 Task: Assign mailaustralia7@gmail.com as Project Lead of Scrum Project Project0000000009 in Jira. Assign prateek.ku2001@gmail.com as Project Lead of Scrum Project Project0000000010 in Jira. Create Issue Issue0000000041 in Backlog  in Scrum Project Project0000000009 in Jira. Create Issue Issue0000000042 in Backlog  in Scrum Project Project0000000009 in Jira. Create Issue Issue0000000043 in Backlog  in Scrum Project Project0000000009 in Jira
Action: Mouse moved to (109, 435)
Screenshot: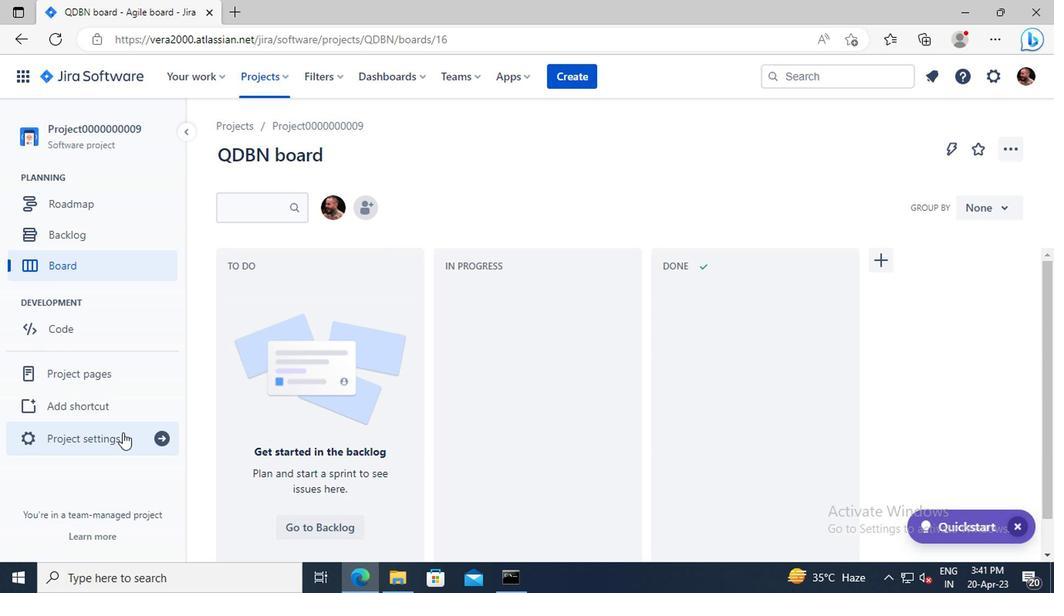 
Action: Mouse pressed left at (109, 435)
Screenshot: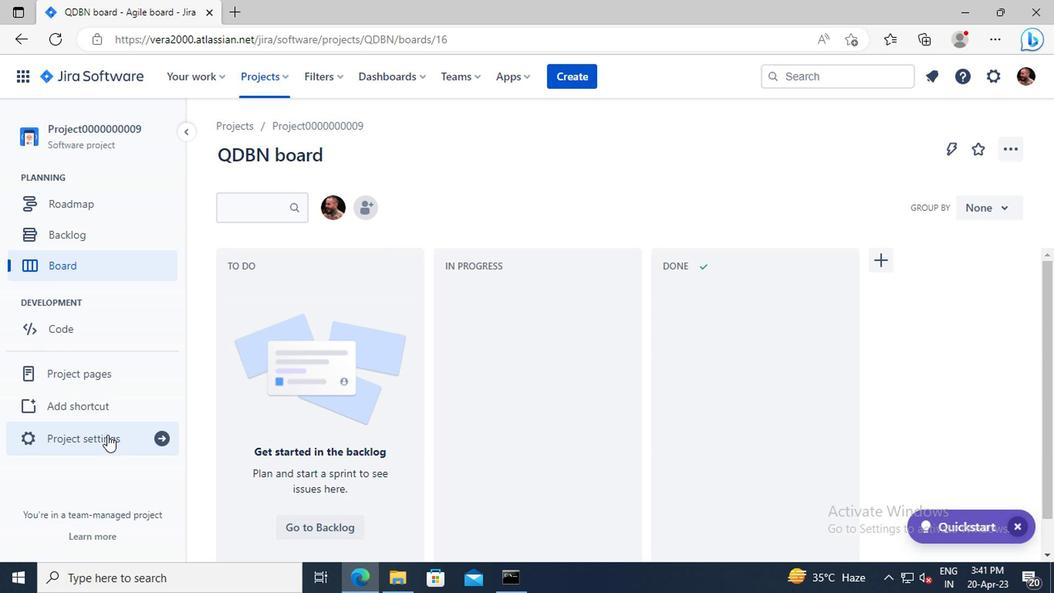 
Action: Mouse moved to (558, 302)
Screenshot: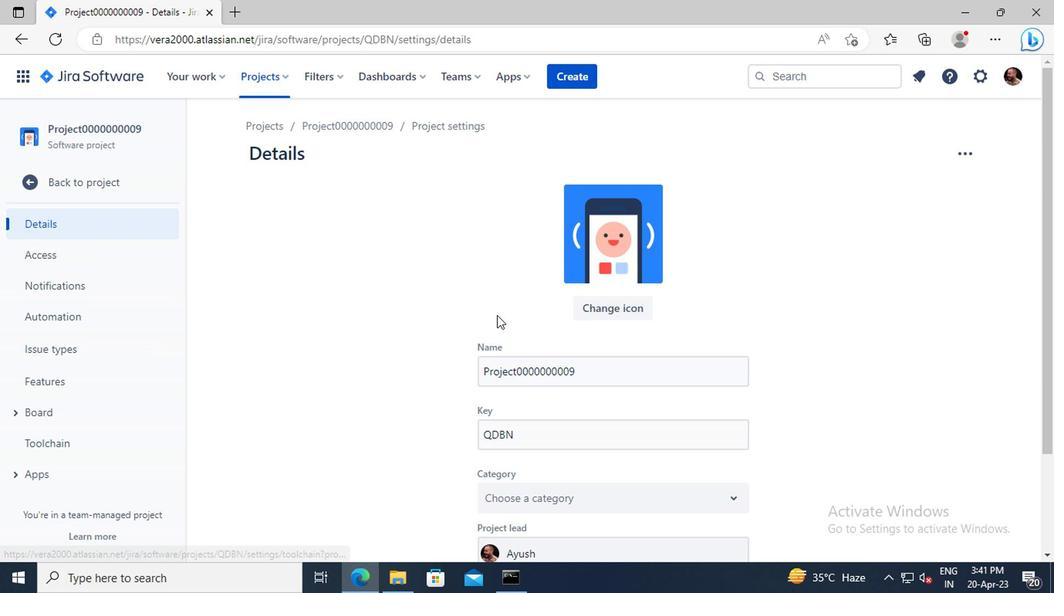 
Action: Mouse scrolled (558, 302) with delta (0, 0)
Screenshot: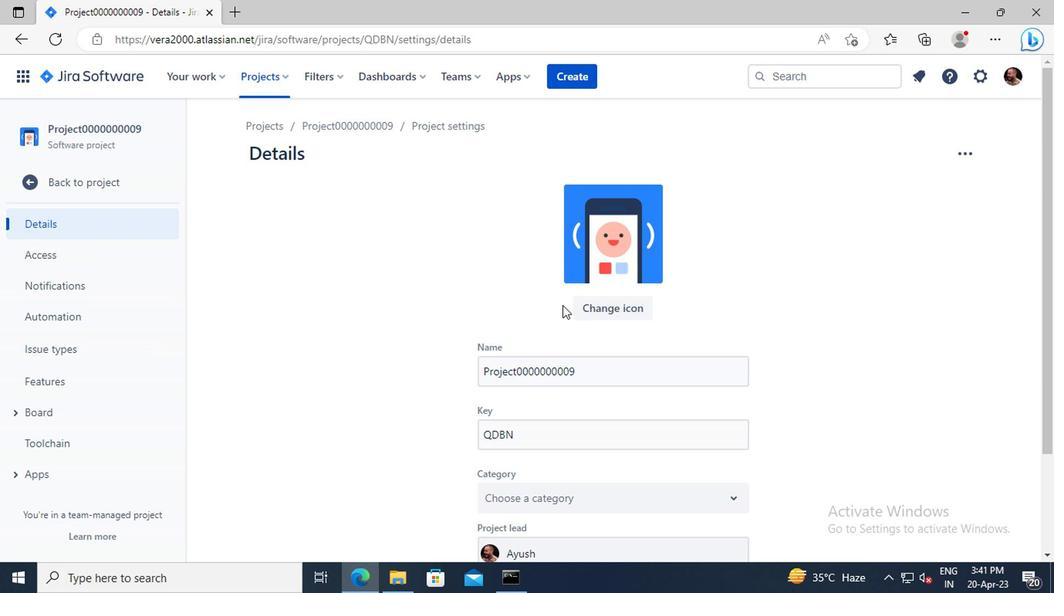 
Action: Mouse scrolled (558, 302) with delta (0, 0)
Screenshot: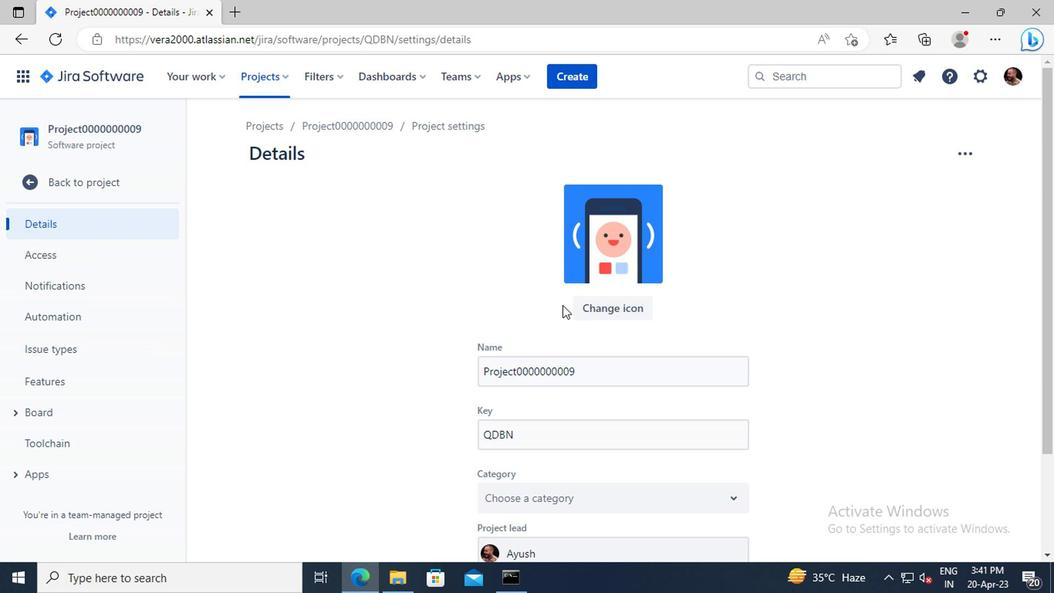 
Action: Mouse moved to (556, 423)
Screenshot: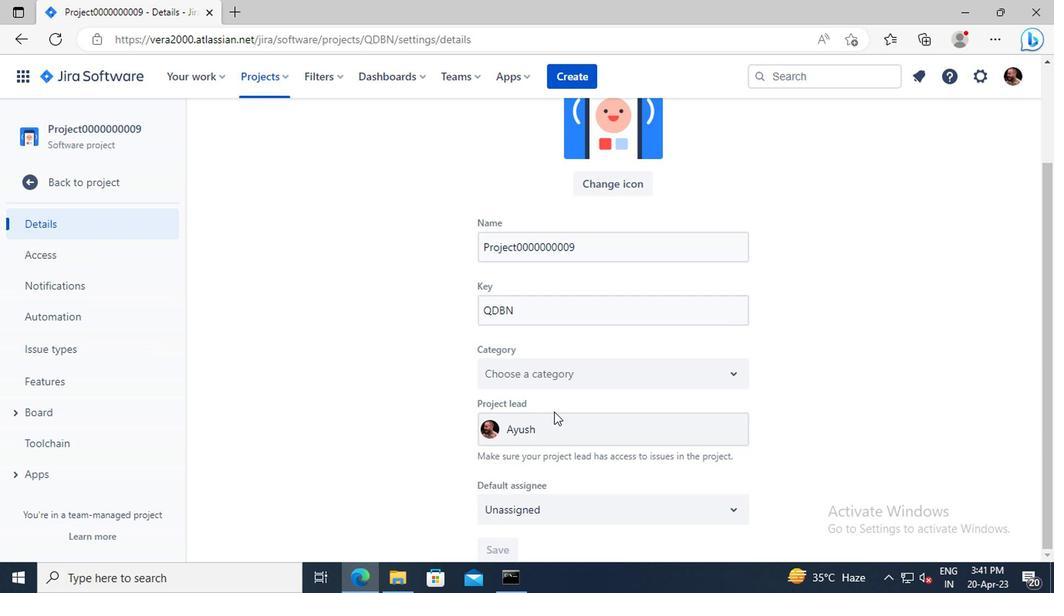 
Action: Mouse pressed left at (556, 423)
Screenshot: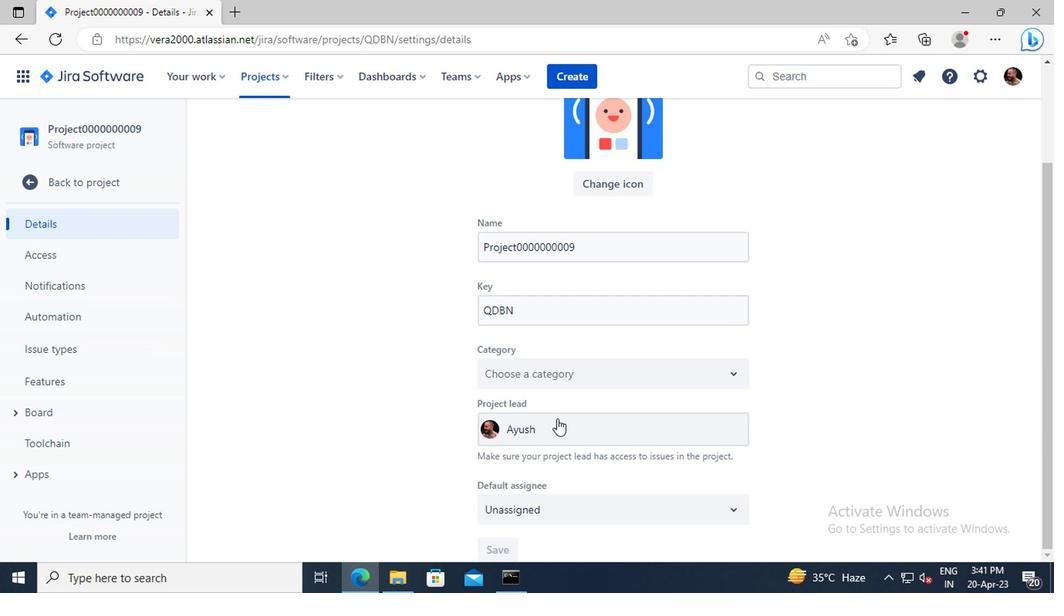 
Action: Key pressed australia
Screenshot: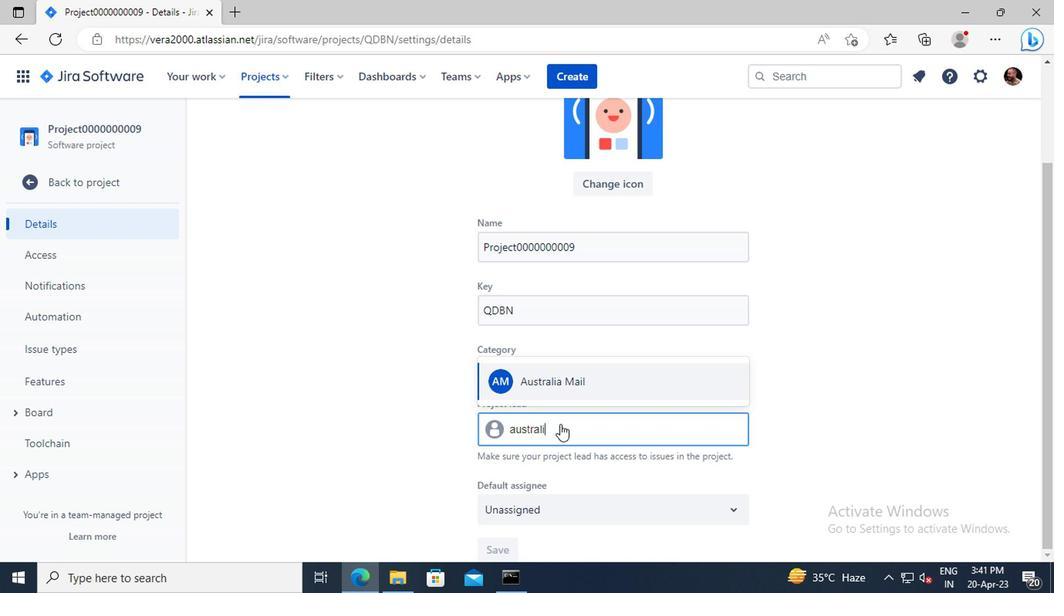 
Action: Mouse moved to (554, 378)
Screenshot: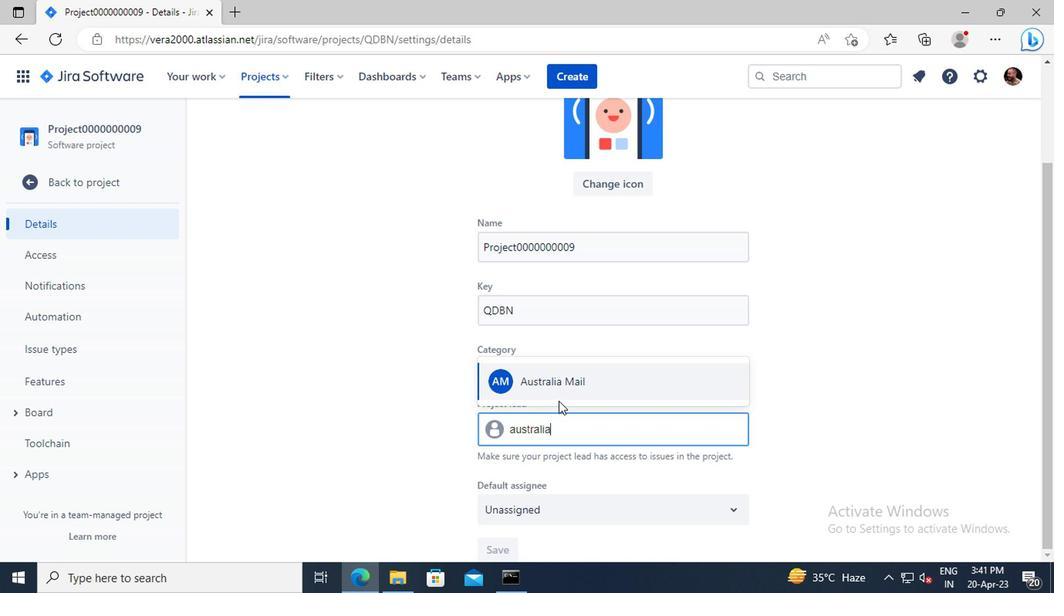 
Action: Mouse pressed left at (554, 378)
Screenshot: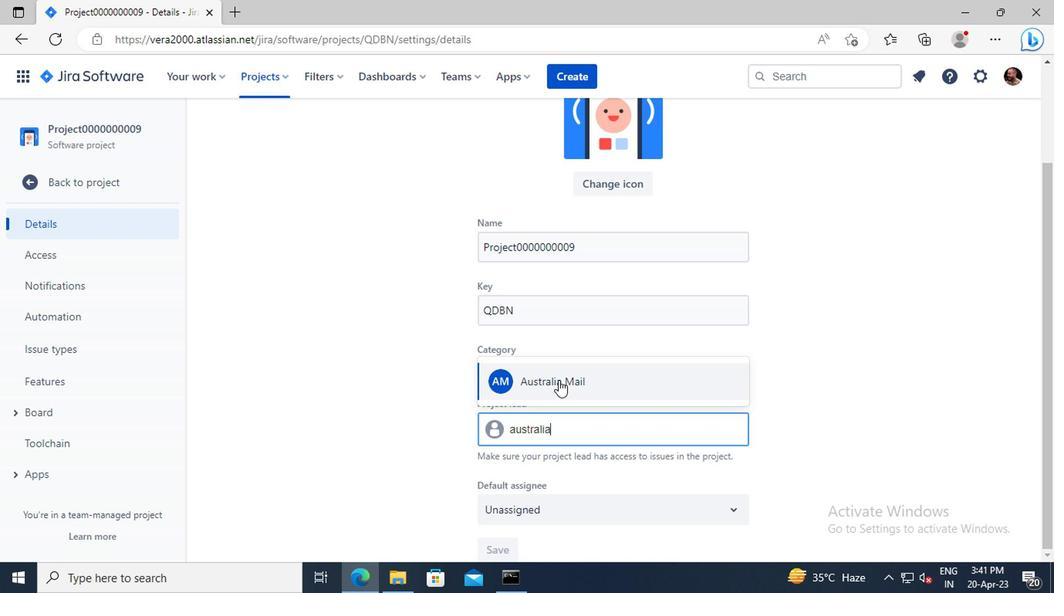 
Action: Mouse moved to (508, 546)
Screenshot: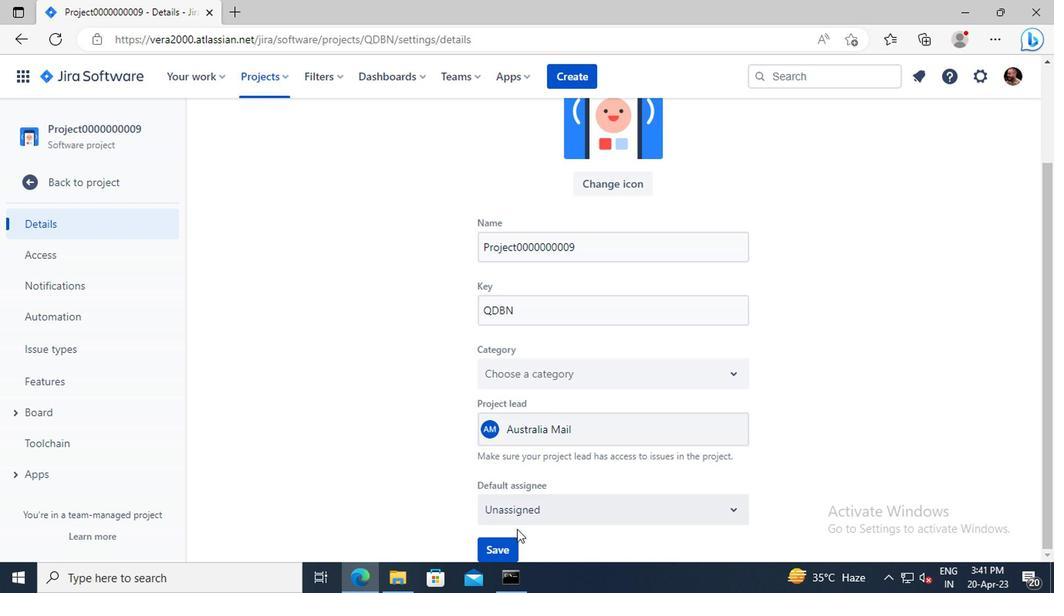 
Action: Mouse pressed left at (508, 546)
Screenshot: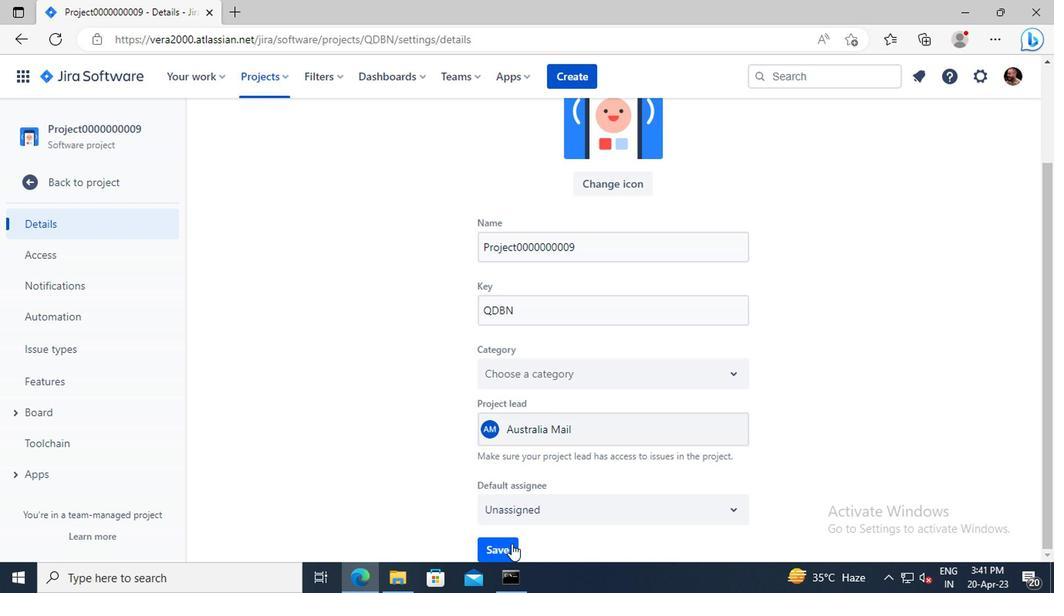 
Action: Mouse moved to (274, 71)
Screenshot: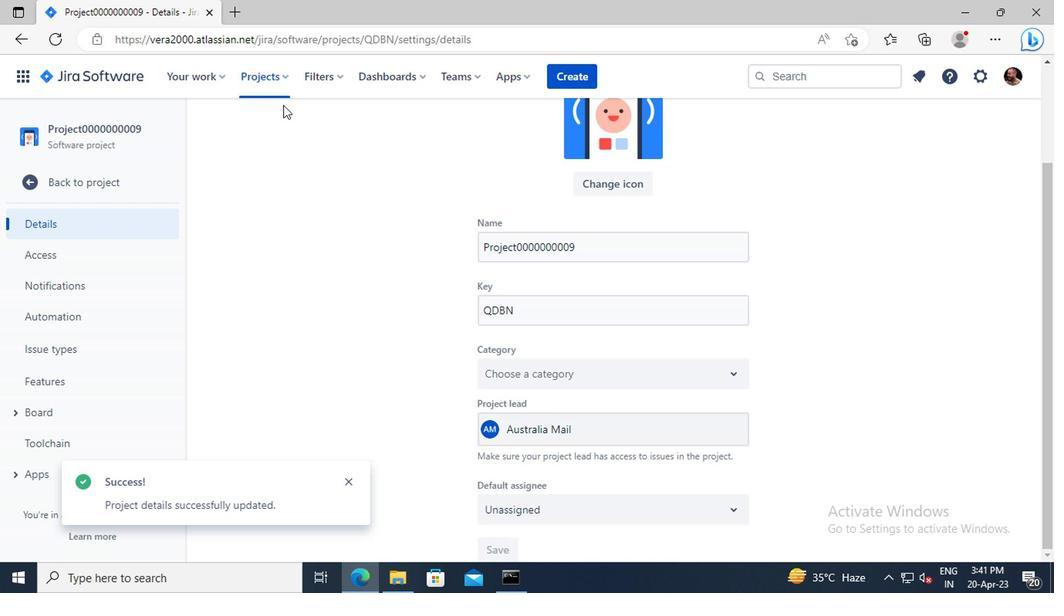 
Action: Mouse pressed left at (274, 71)
Screenshot: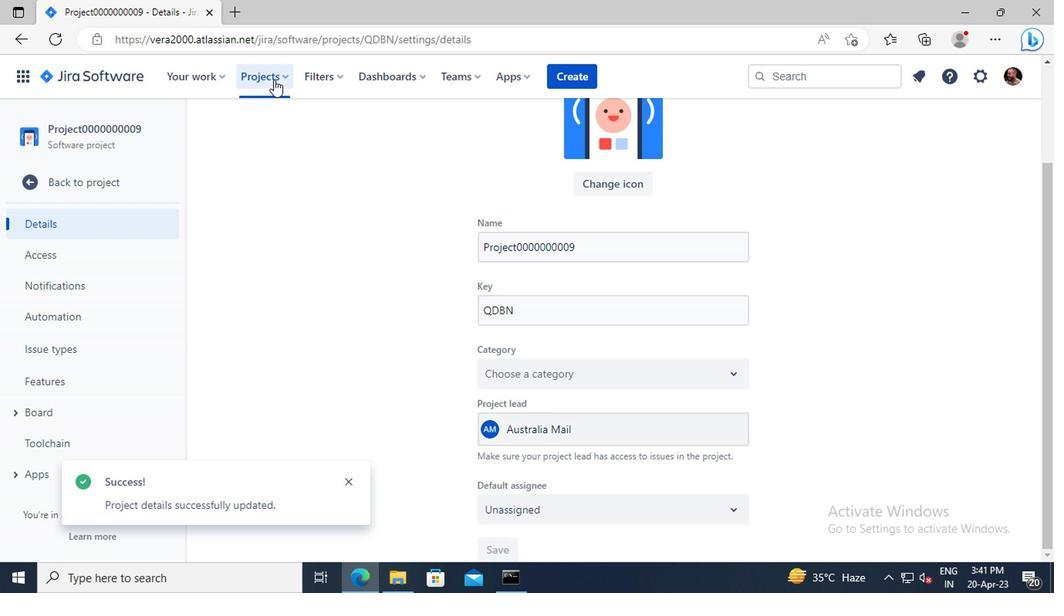 
Action: Mouse moved to (334, 183)
Screenshot: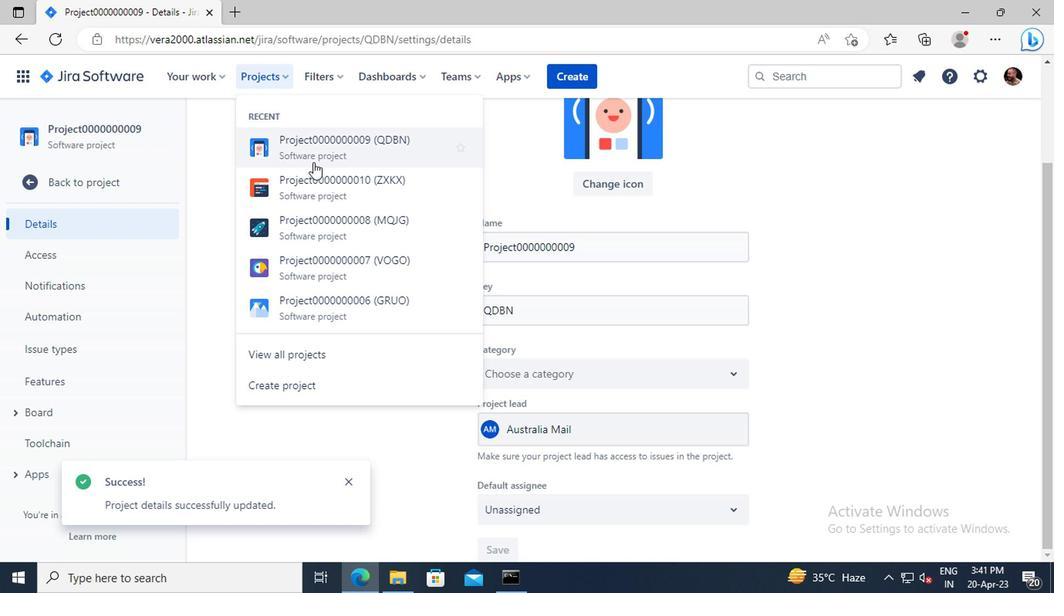
Action: Mouse pressed left at (334, 183)
Screenshot: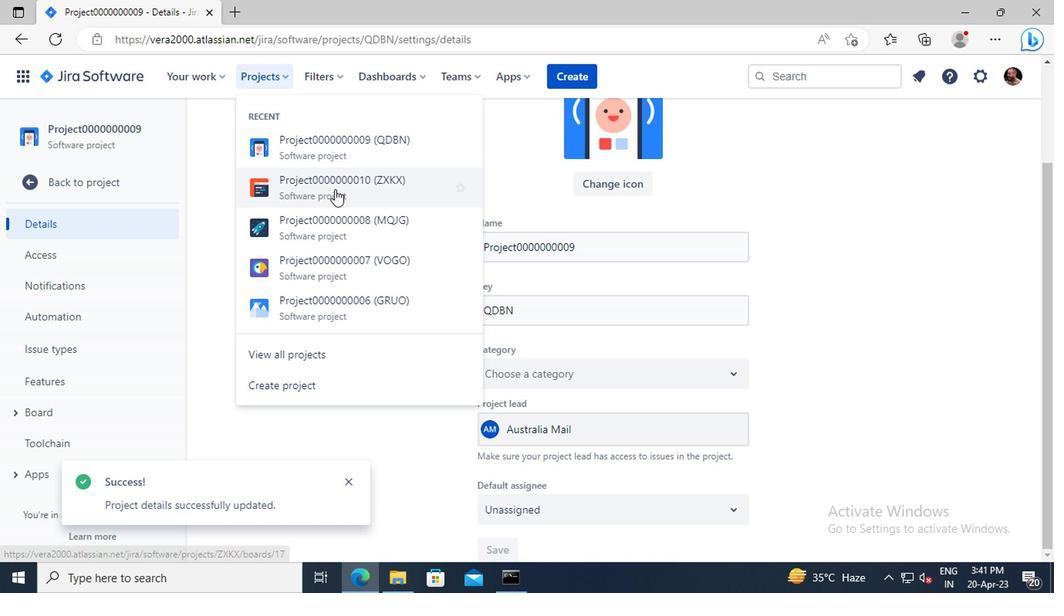 
Action: Mouse moved to (127, 434)
Screenshot: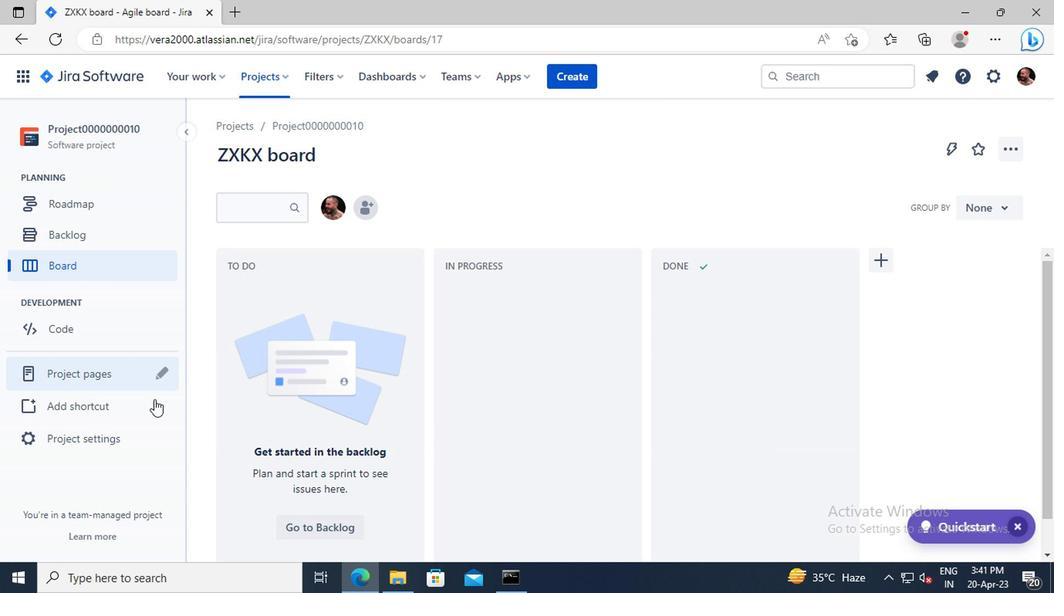 
Action: Mouse pressed left at (127, 434)
Screenshot: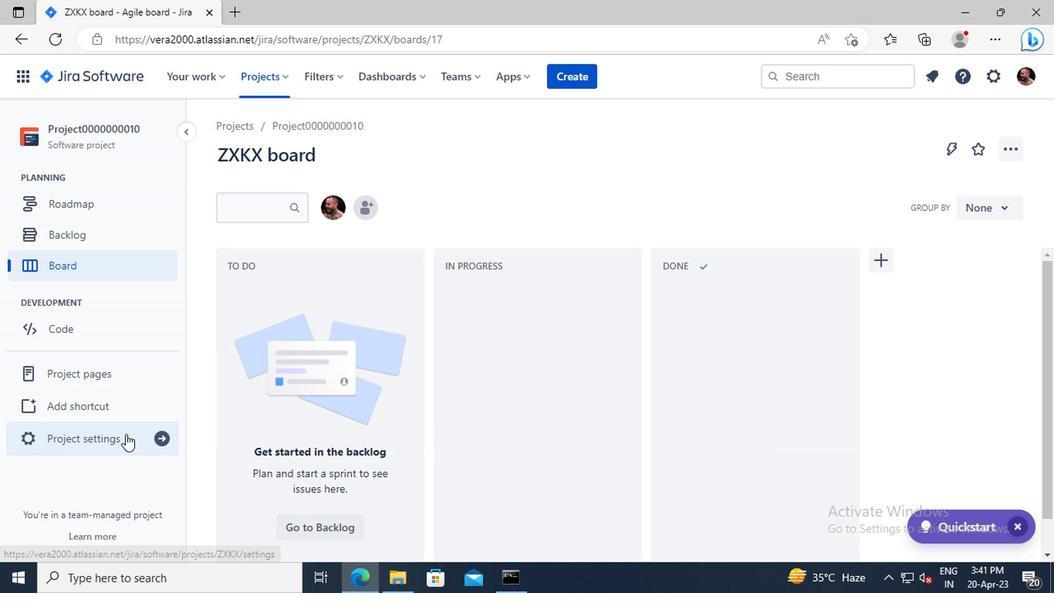 
Action: Mouse moved to (532, 354)
Screenshot: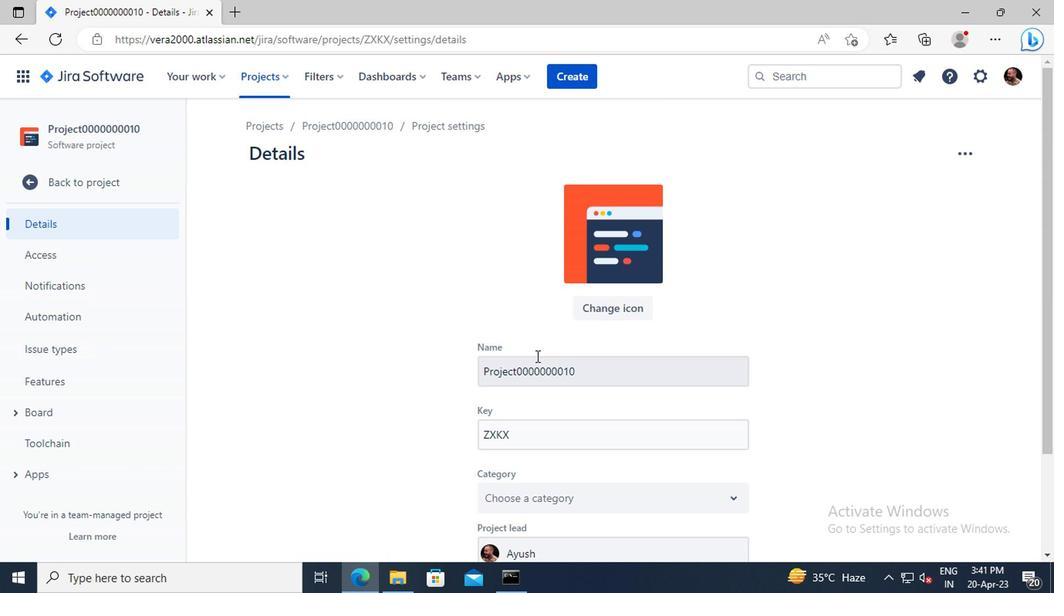 
Action: Mouse scrolled (532, 353) with delta (0, -1)
Screenshot: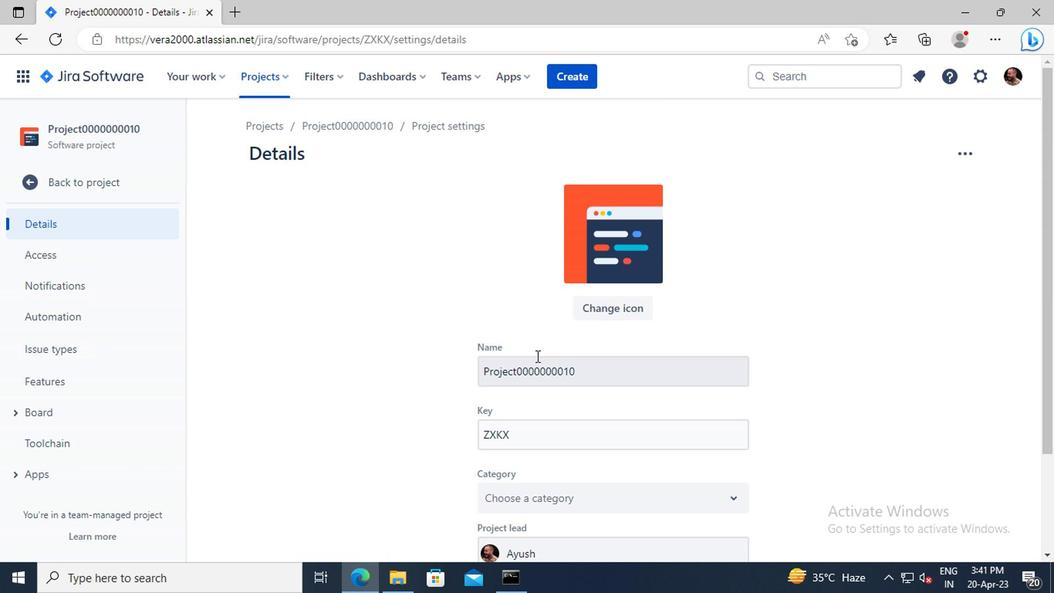 
Action: Mouse scrolled (532, 353) with delta (0, -1)
Screenshot: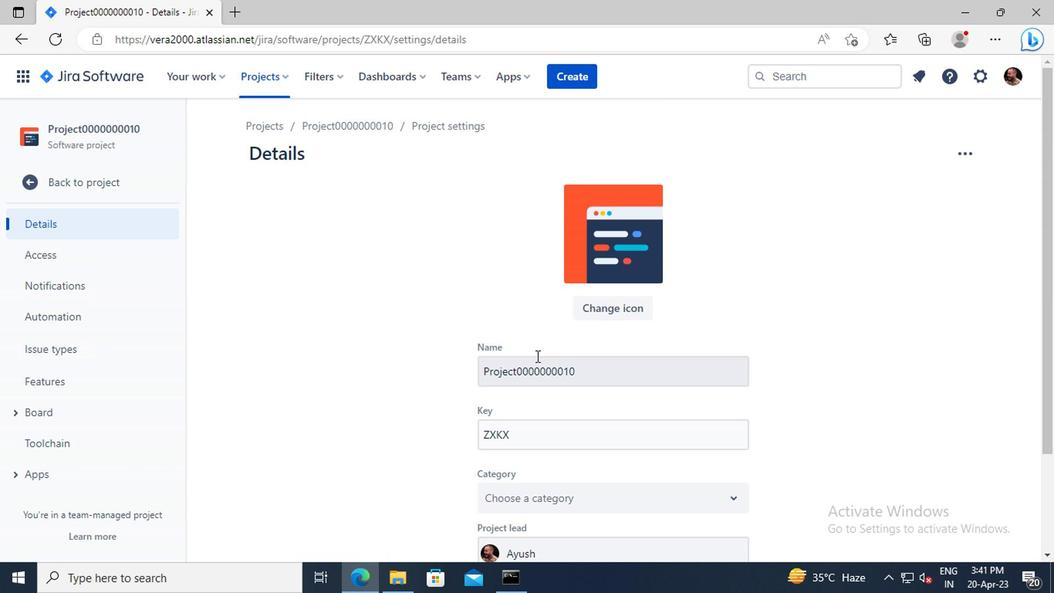 
Action: Mouse moved to (518, 429)
Screenshot: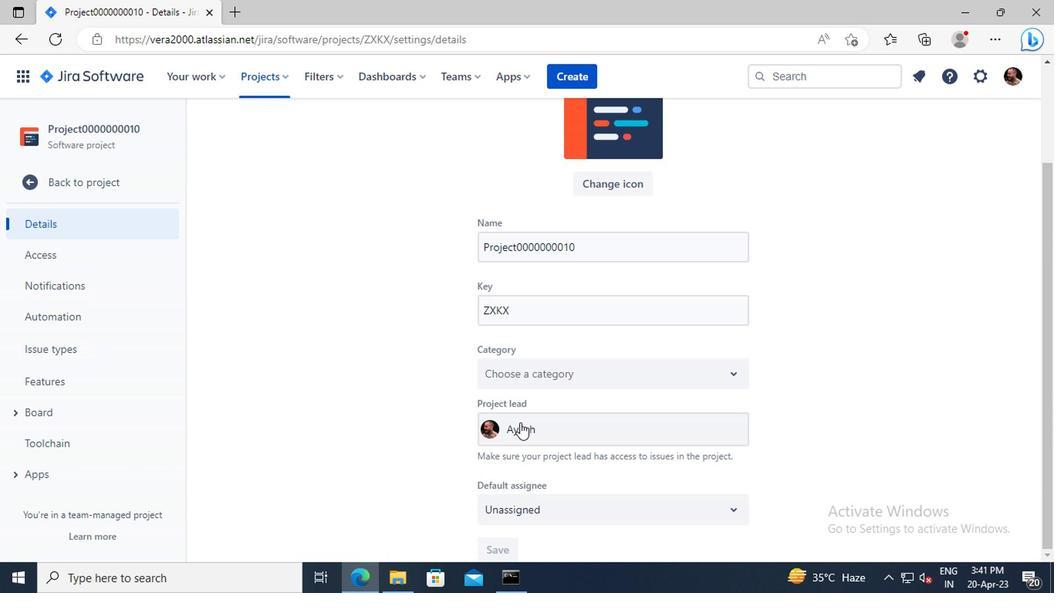 
Action: Mouse pressed left at (518, 429)
Screenshot: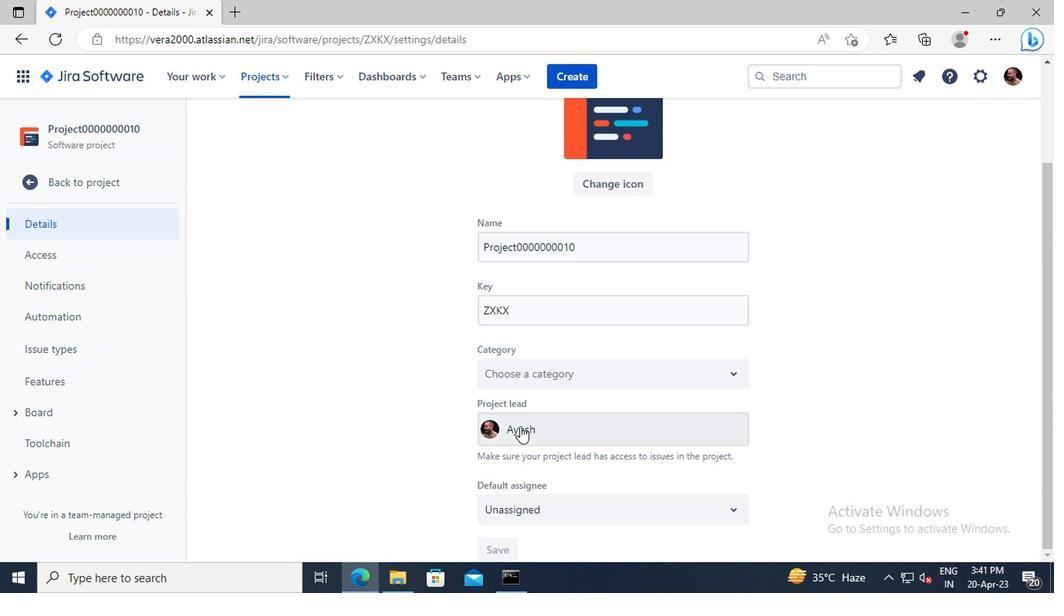 
Action: Key pressed parteek
Screenshot: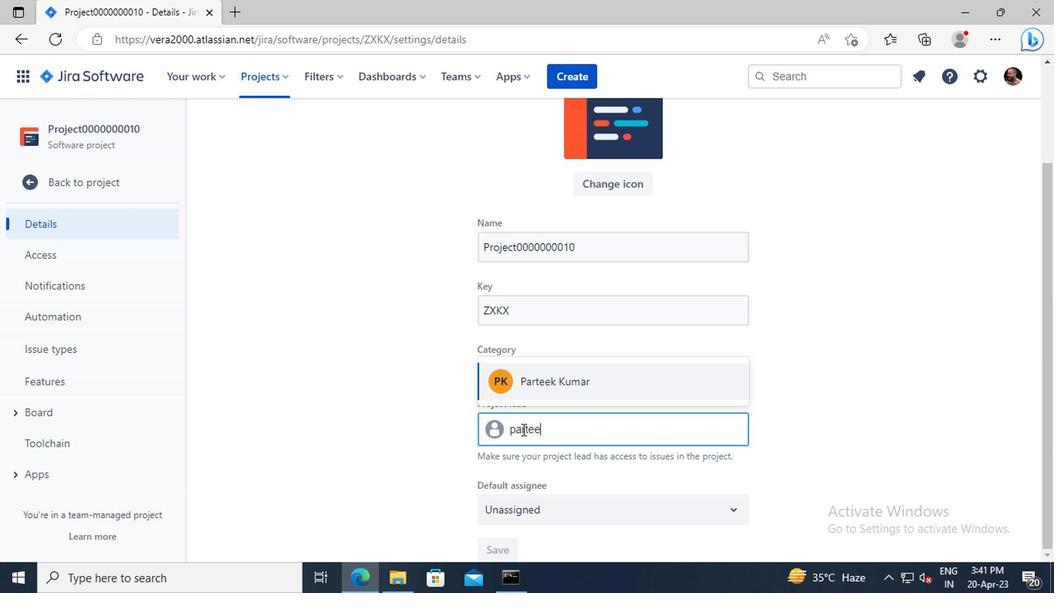 
Action: Mouse moved to (525, 378)
Screenshot: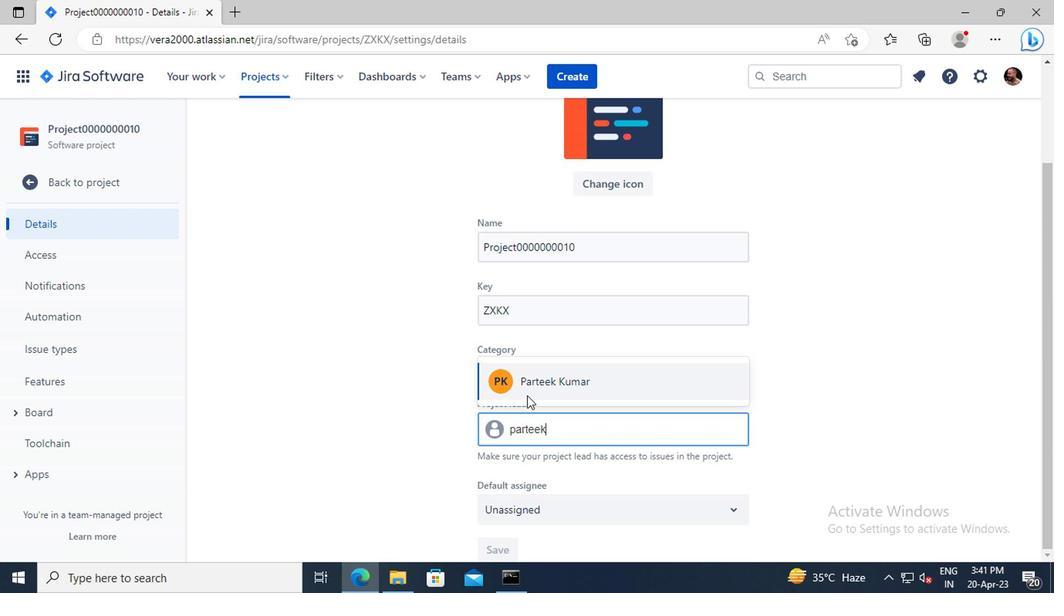 
Action: Mouse pressed left at (525, 378)
Screenshot: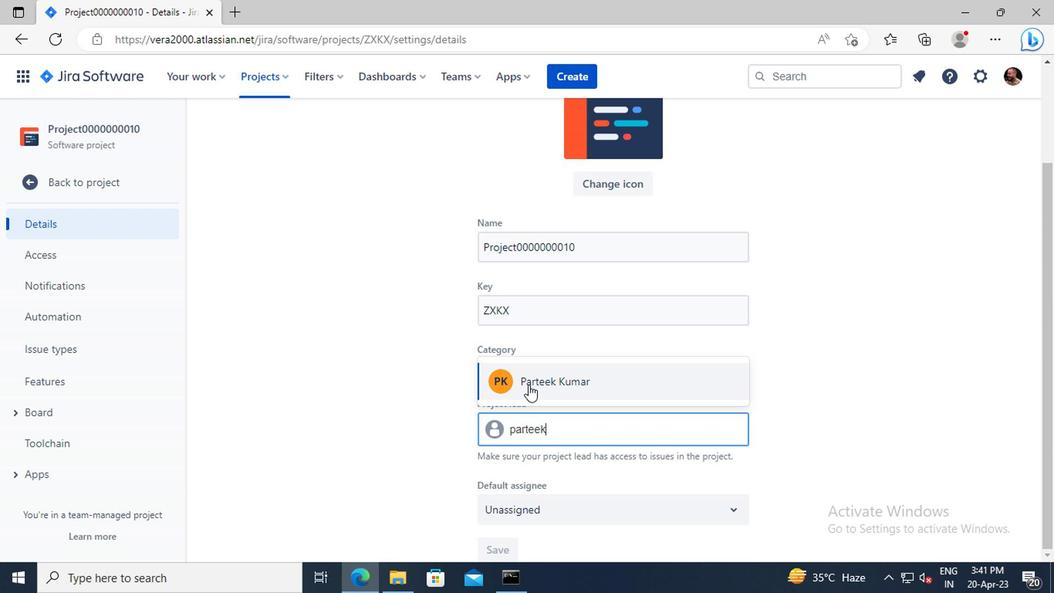 
Action: Mouse moved to (513, 442)
Screenshot: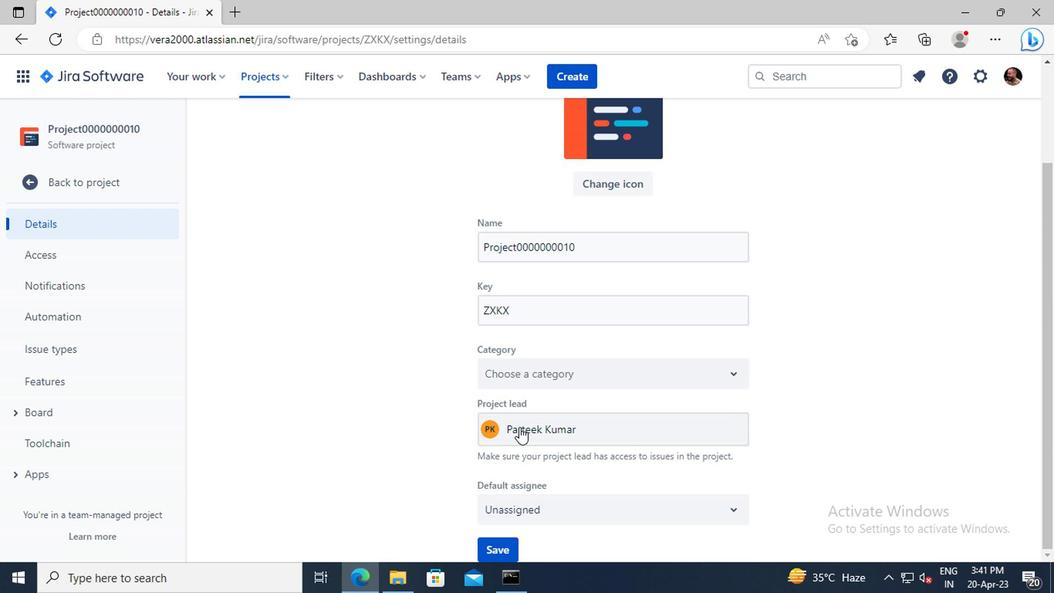 
Action: Mouse scrolled (513, 441) with delta (0, -1)
Screenshot: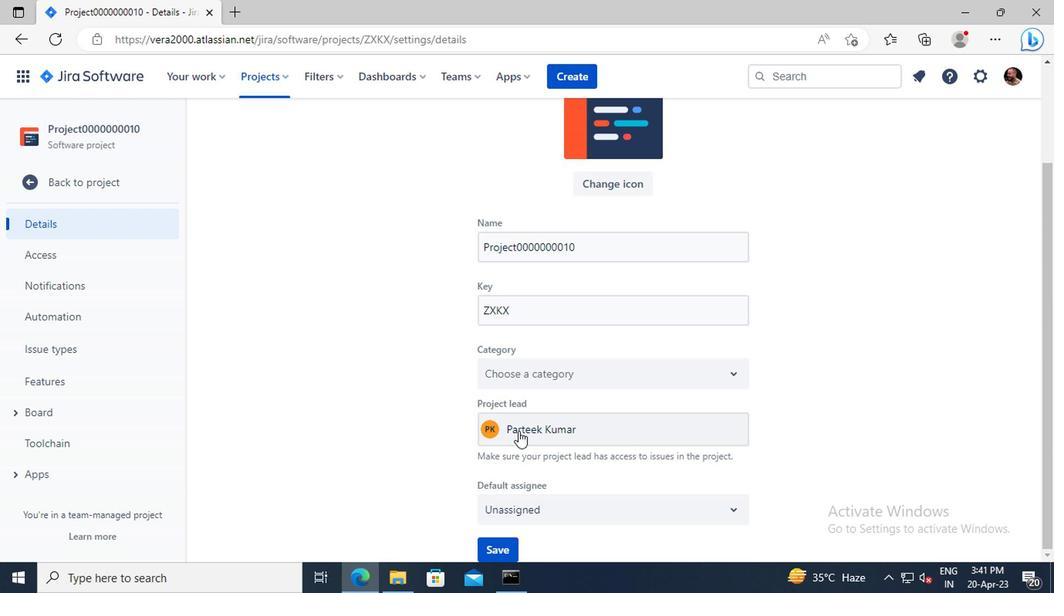 
Action: Mouse moved to (499, 545)
Screenshot: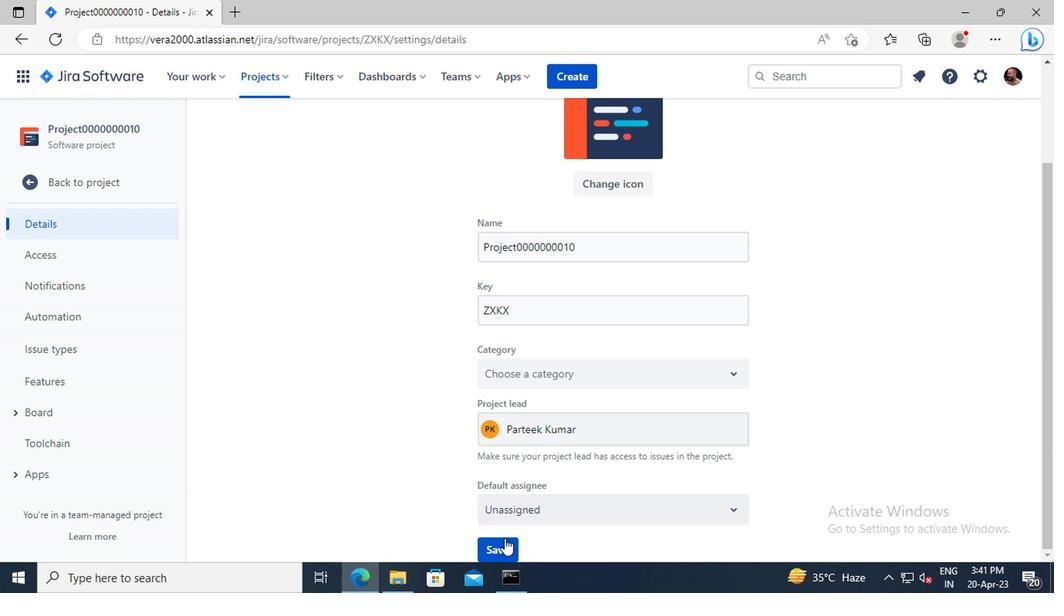 
Action: Mouse pressed left at (499, 545)
Screenshot: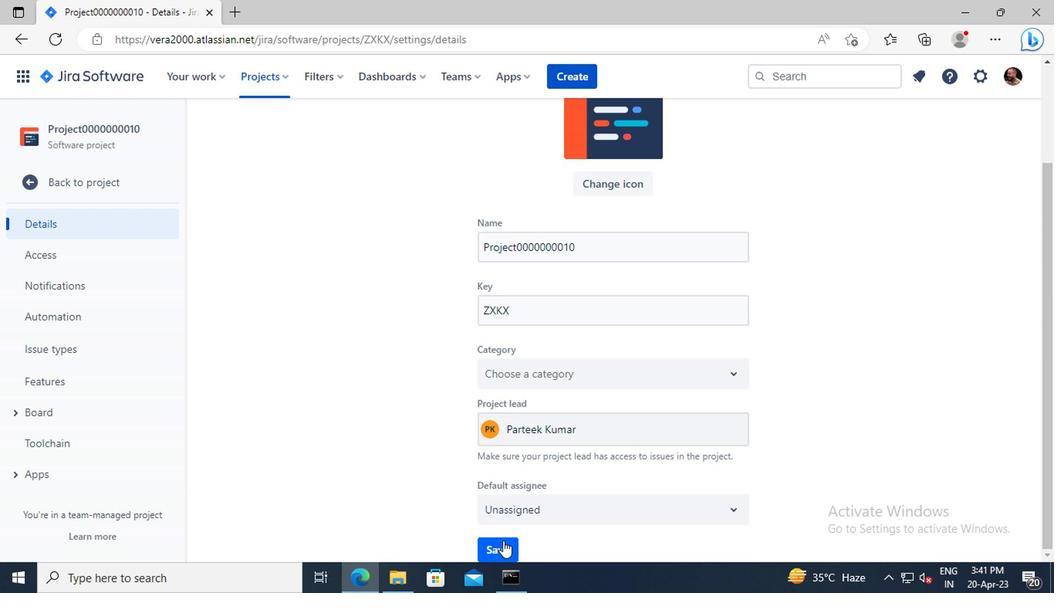 
Action: Mouse moved to (264, 72)
Screenshot: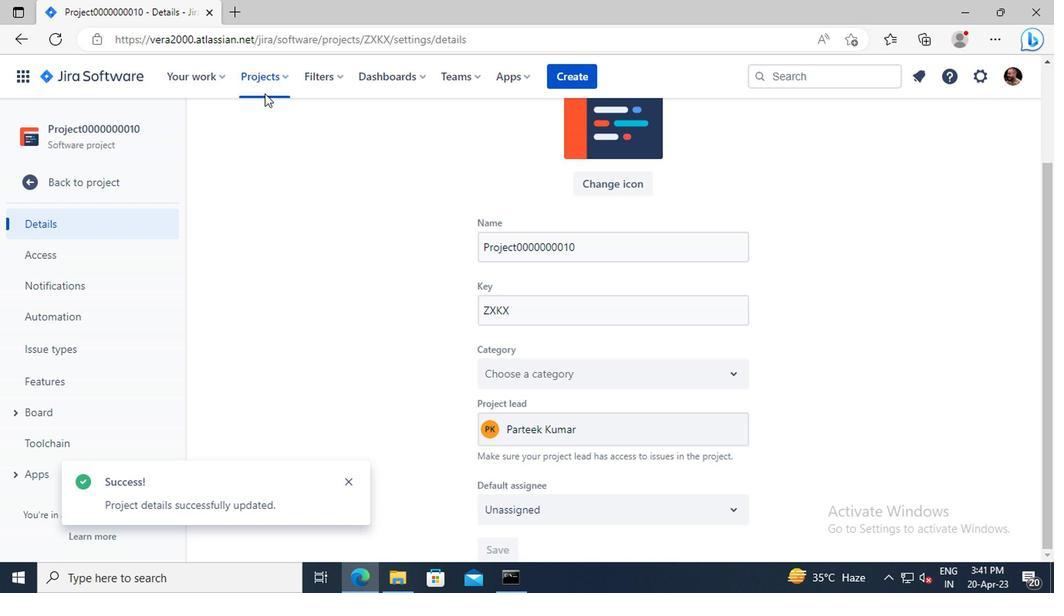 
Action: Mouse pressed left at (264, 72)
Screenshot: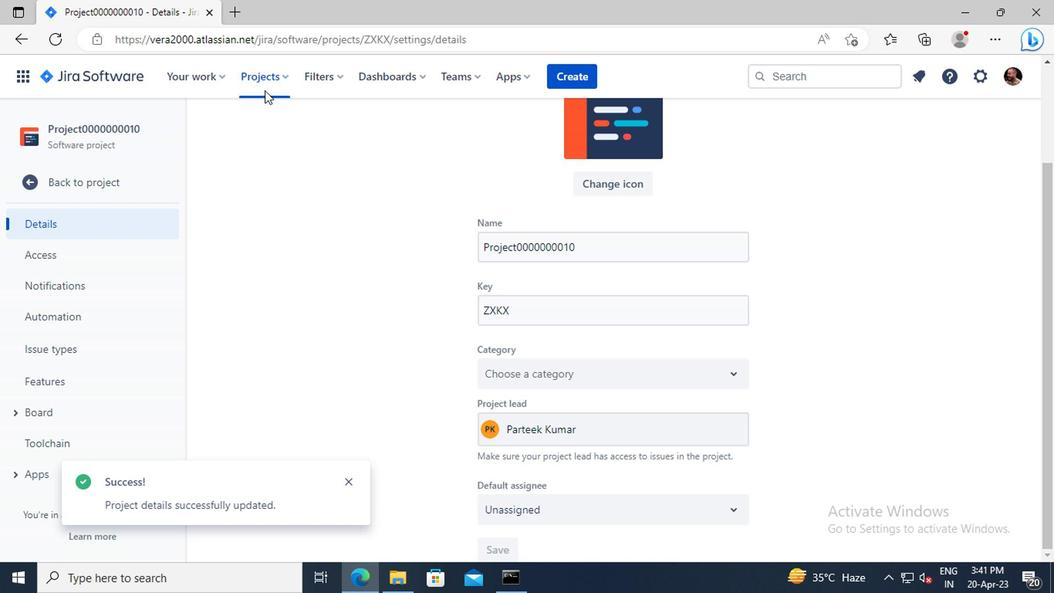 
Action: Mouse moved to (327, 177)
Screenshot: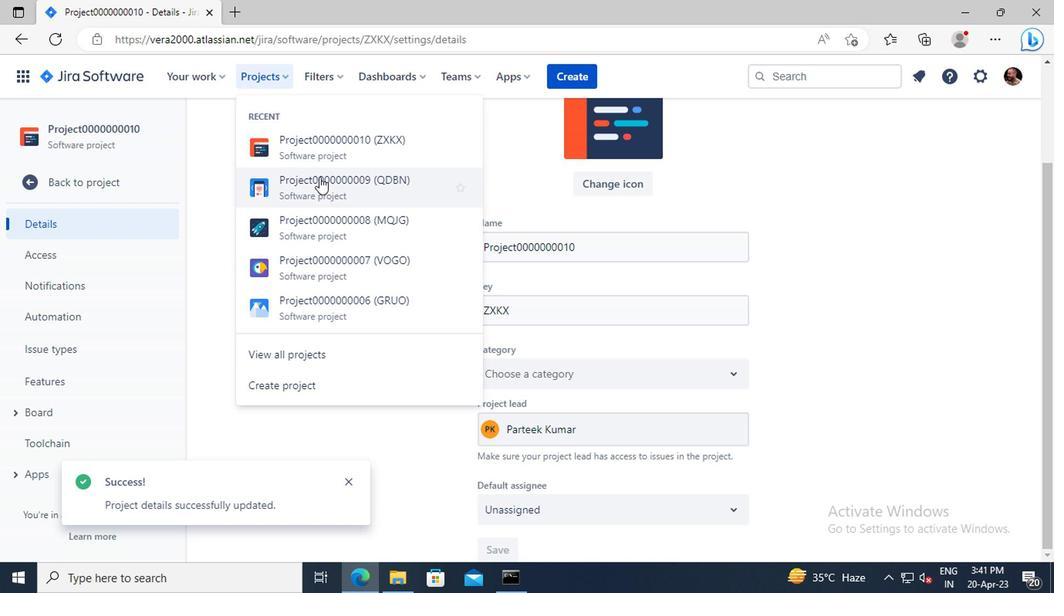 
Action: Mouse pressed left at (327, 177)
Screenshot: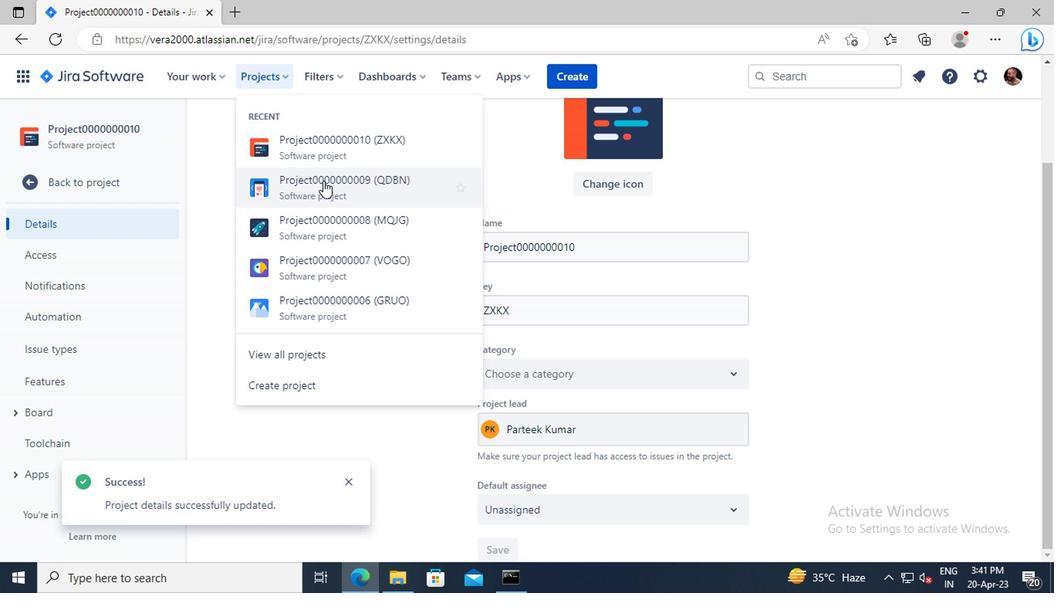 
Action: Mouse moved to (93, 228)
Screenshot: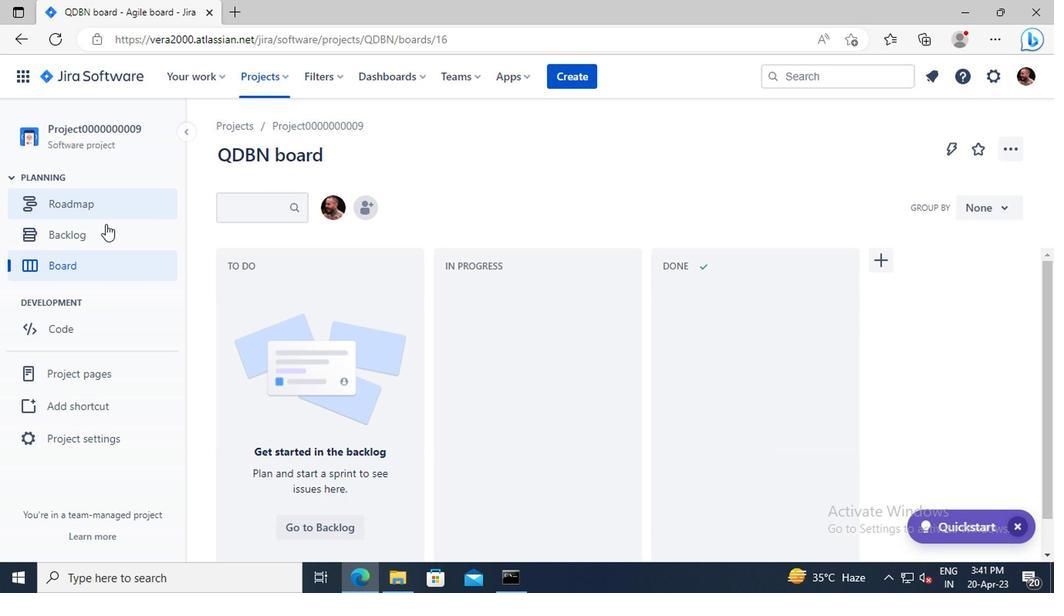 
Action: Mouse pressed left at (93, 228)
Screenshot: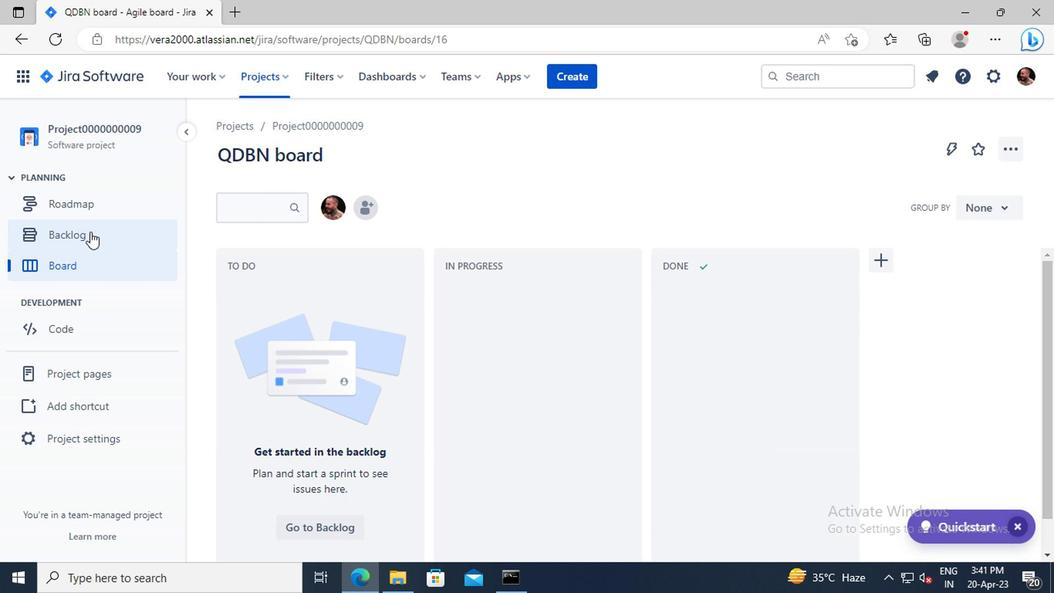 
Action: Mouse moved to (560, 66)
Screenshot: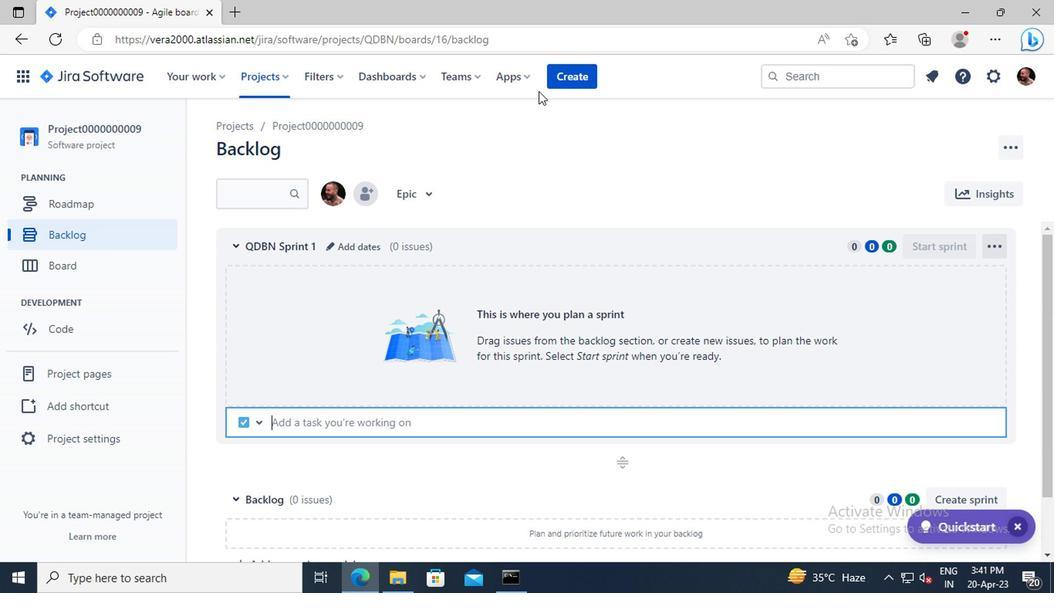 
Action: Mouse pressed left at (560, 66)
Screenshot: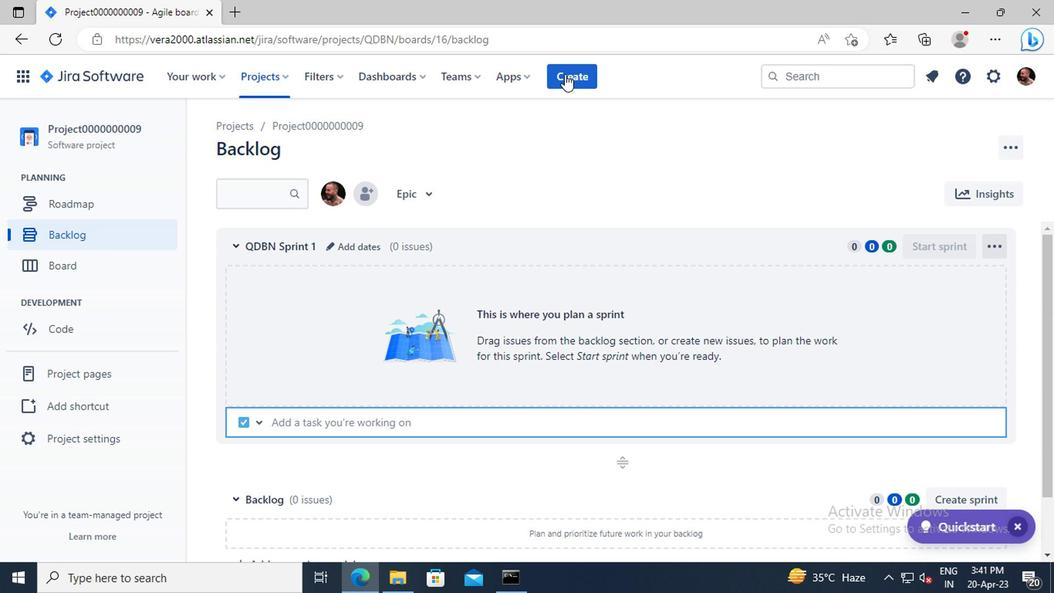 
Action: Mouse moved to (356, 436)
Screenshot: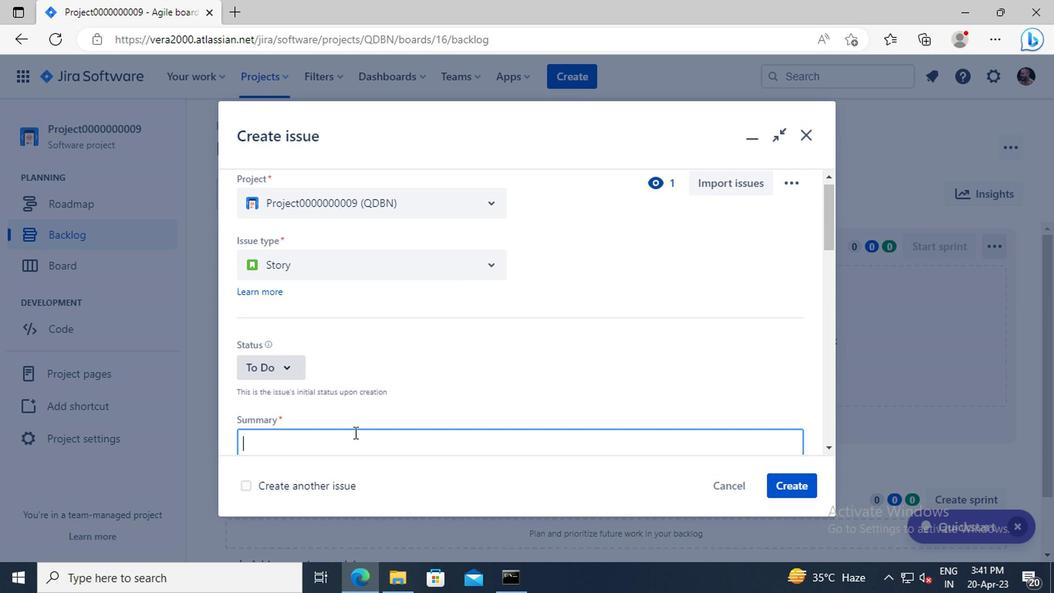 
Action: Mouse pressed left at (356, 436)
Screenshot: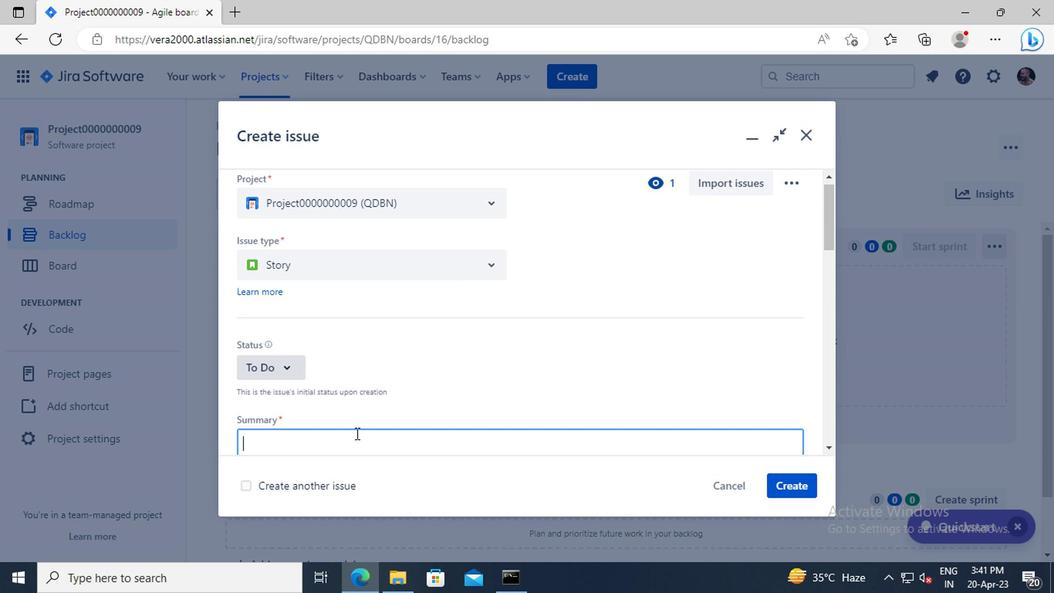 
Action: Key pressed <Key.shift>ISSUE0000000041
Screenshot: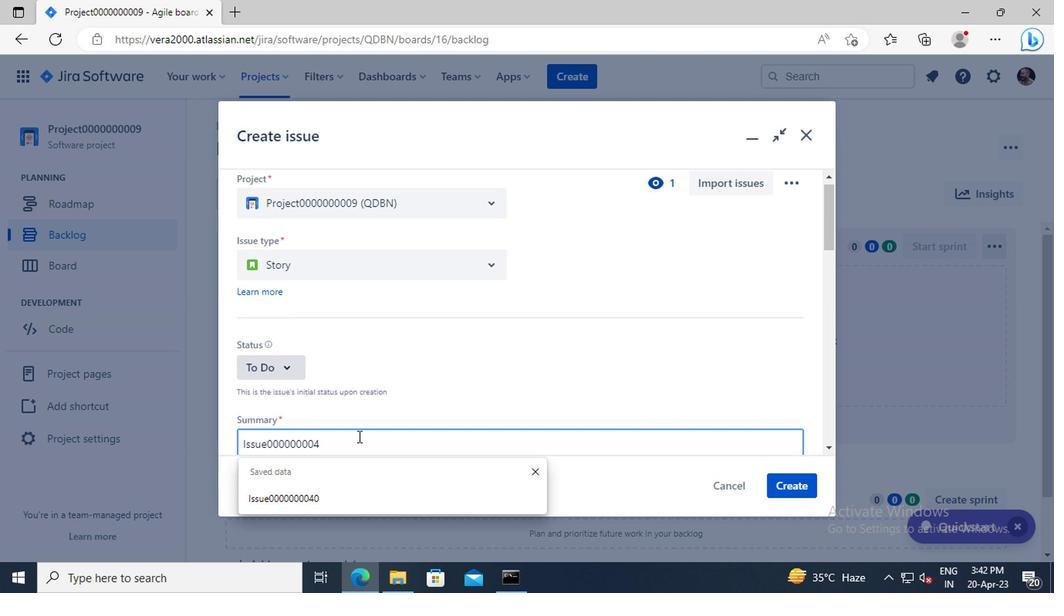 
Action: Mouse scrolled (356, 436) with delta (0, 0)
Screenshot: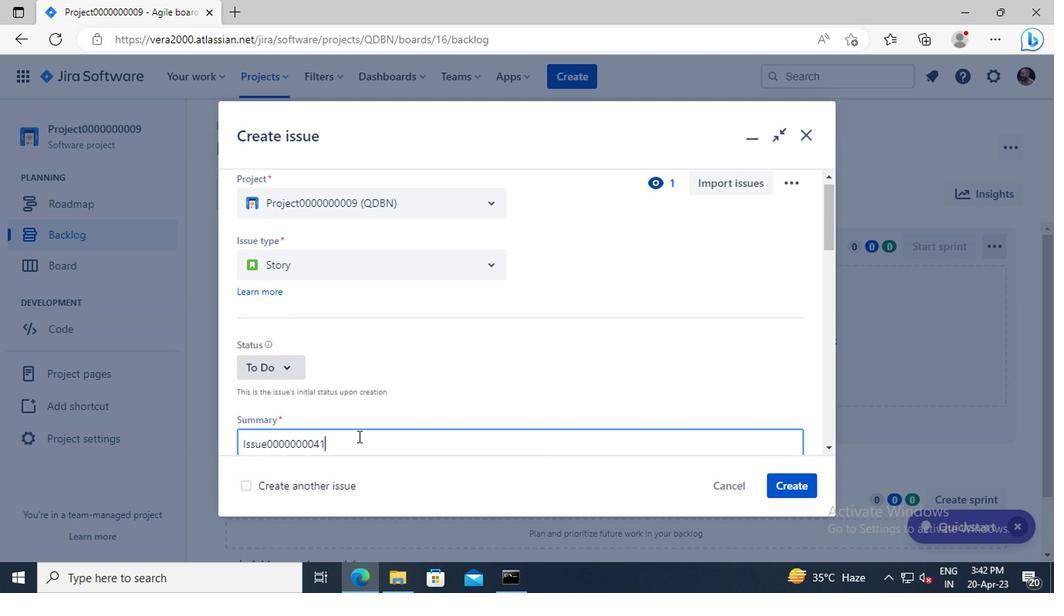 
Action: Mouse moved to (775, 484)
Screenshot: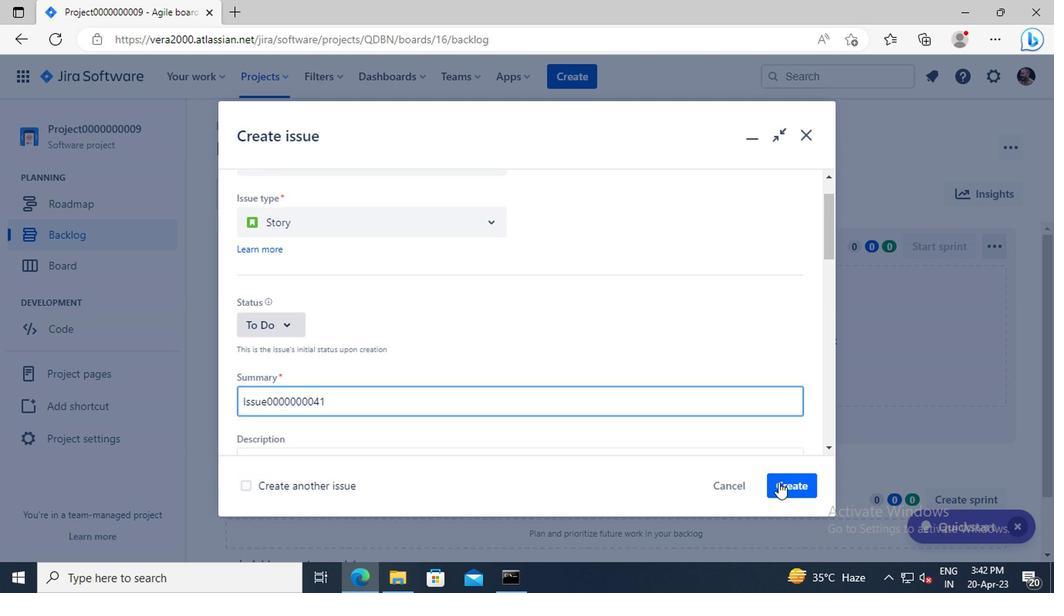 
Action: Mouse pressed left at (775, 484)
Screenshot: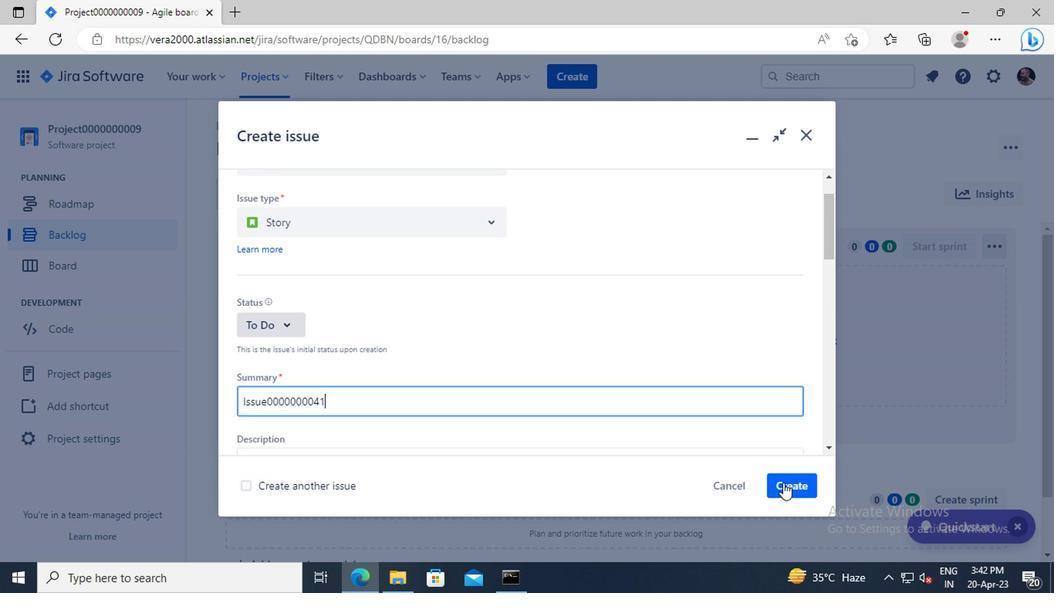 
Action: Mouse moved to (577, 71)
Screenshot: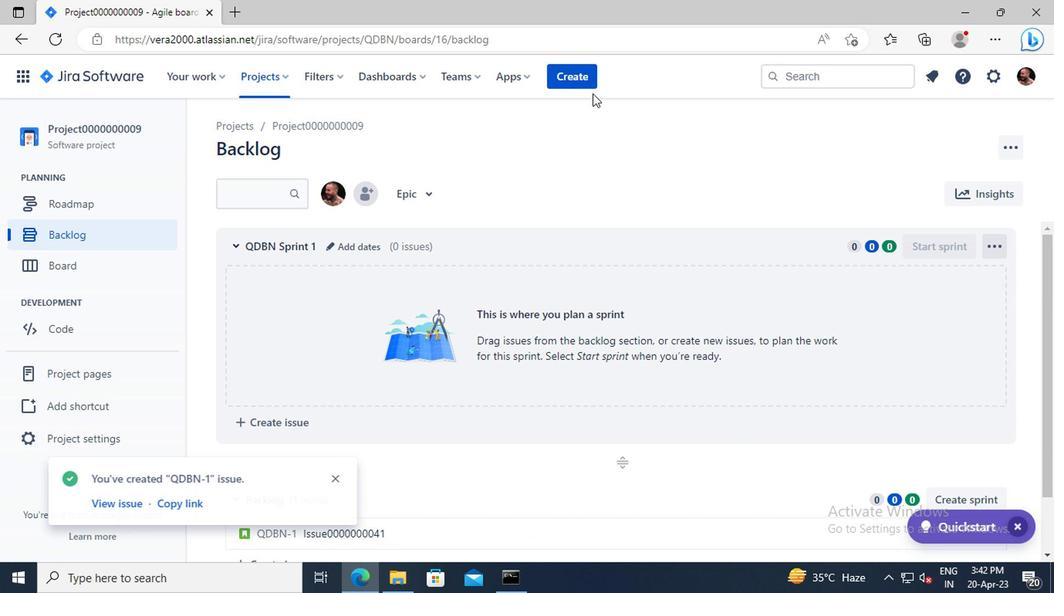 
Action: Mouse pressed left at (577, 71)
Screenshot: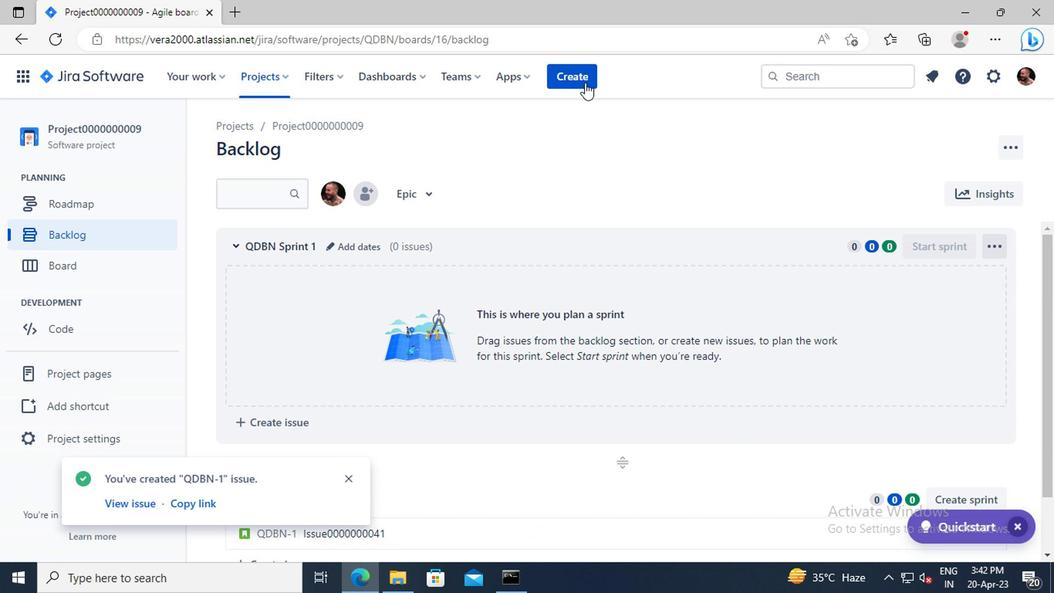 
Action: Mouse moved to (528, 250)
Screenshot: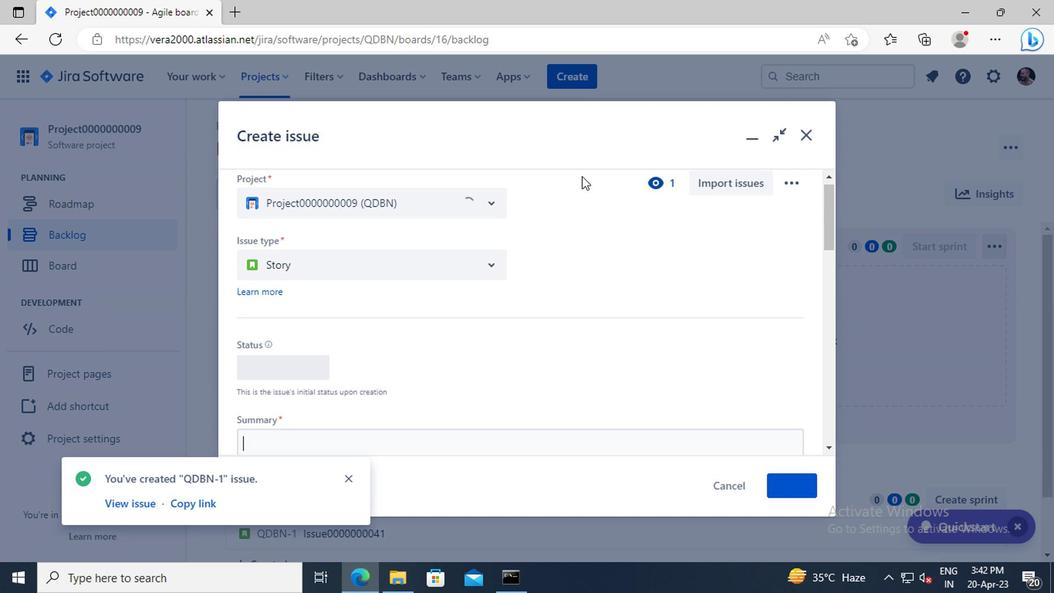 
Action: Mouse scrolled (528, 249) with delta (0, 0)
Screenshot: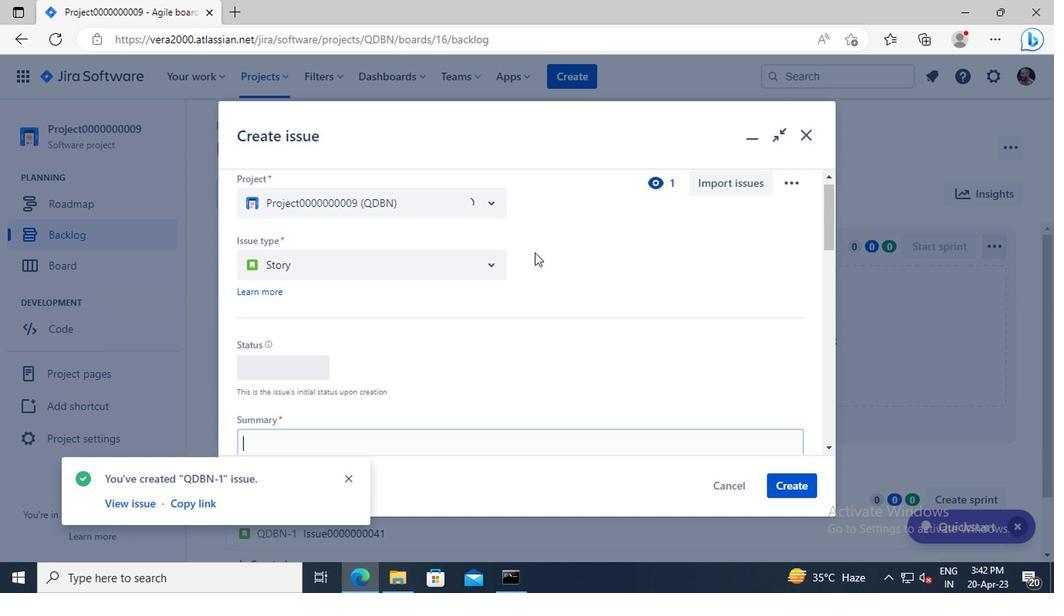 
Action: Mouse scrolled (528, 249) with delta (0, 0)
Screenshot: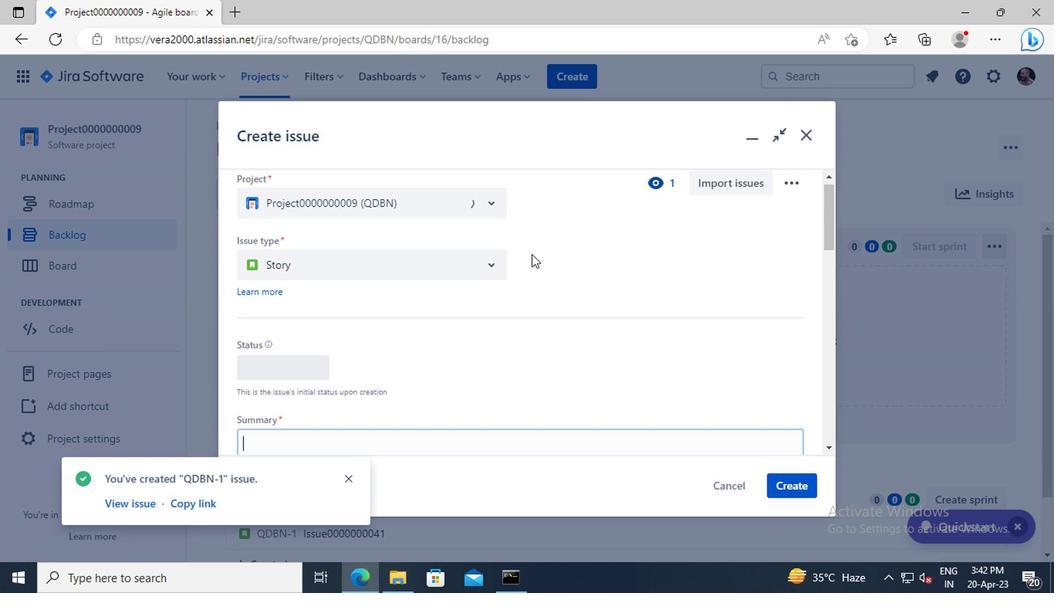 
Action: Mouse moved to (426, 352)
Screenshot: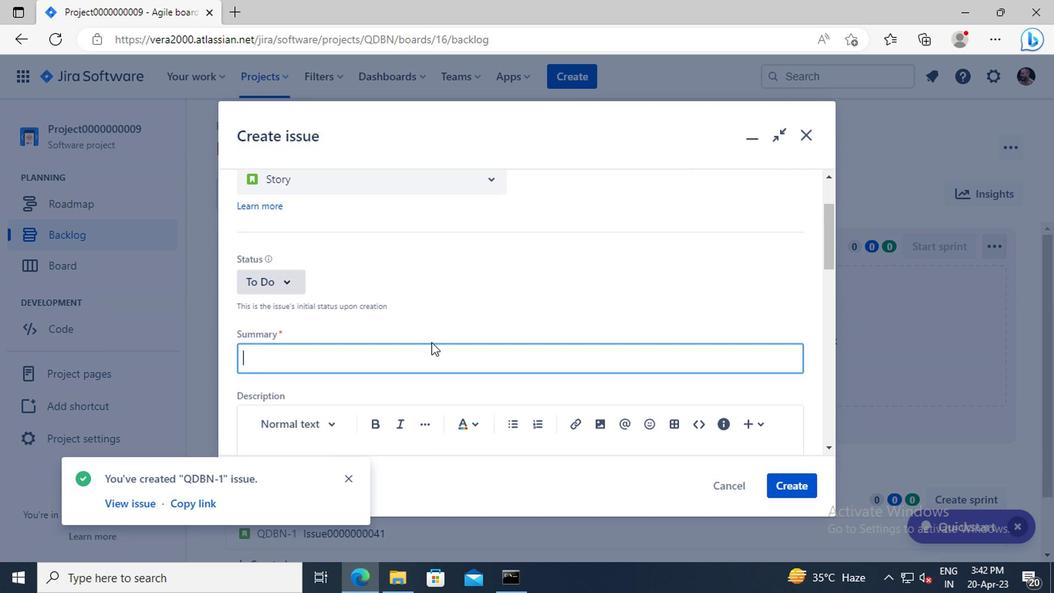 
Action: Mouse pressed left at (426, 352)
Screenshot: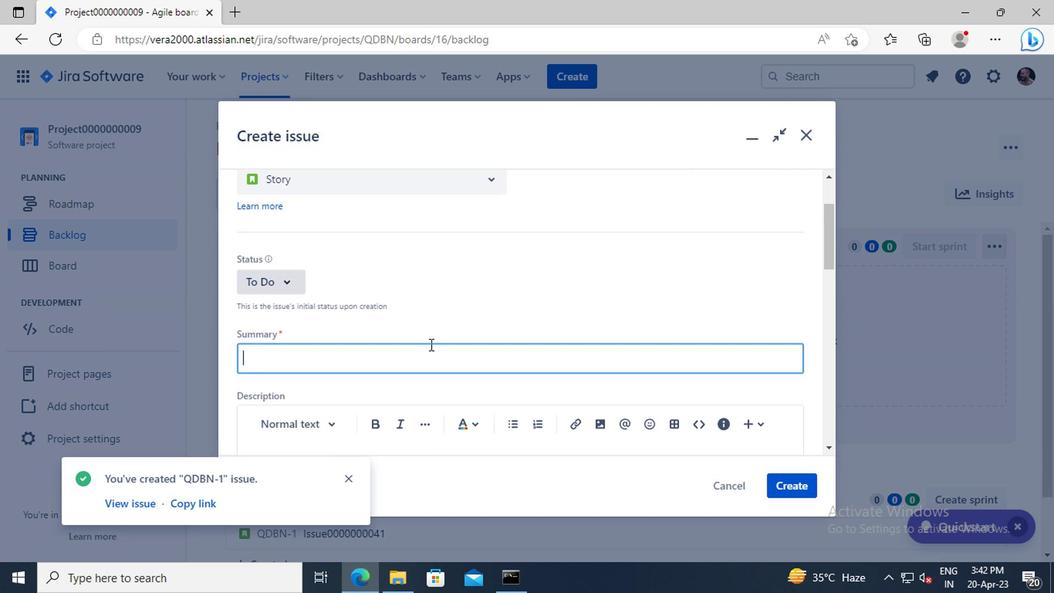 
Action: Key pressed <Key.shift>ISSUE0000000042
Screenshot: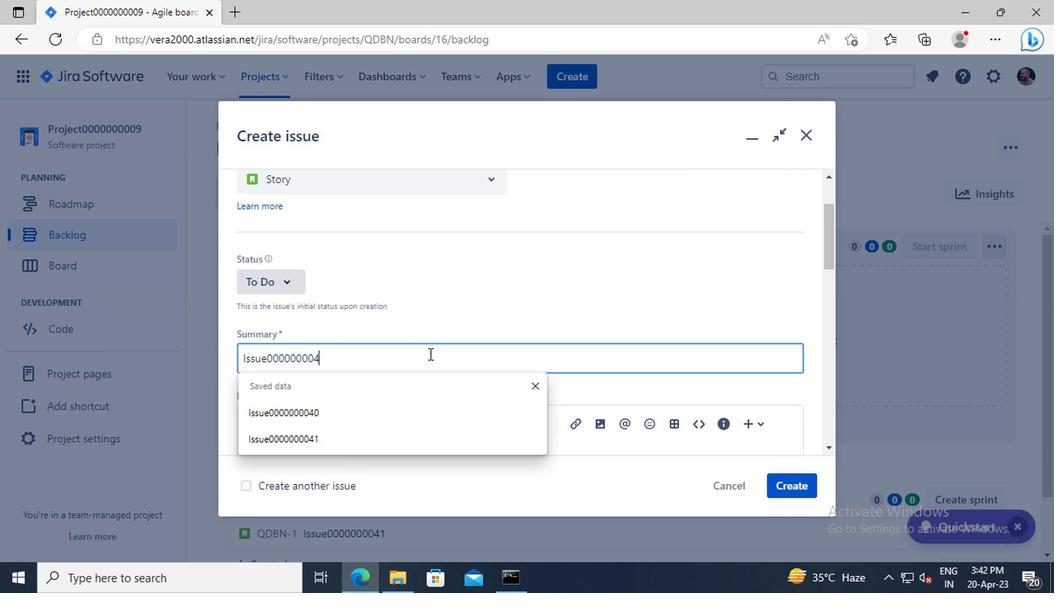 
Action: Mouse moved to (775, 488)
Screenshot: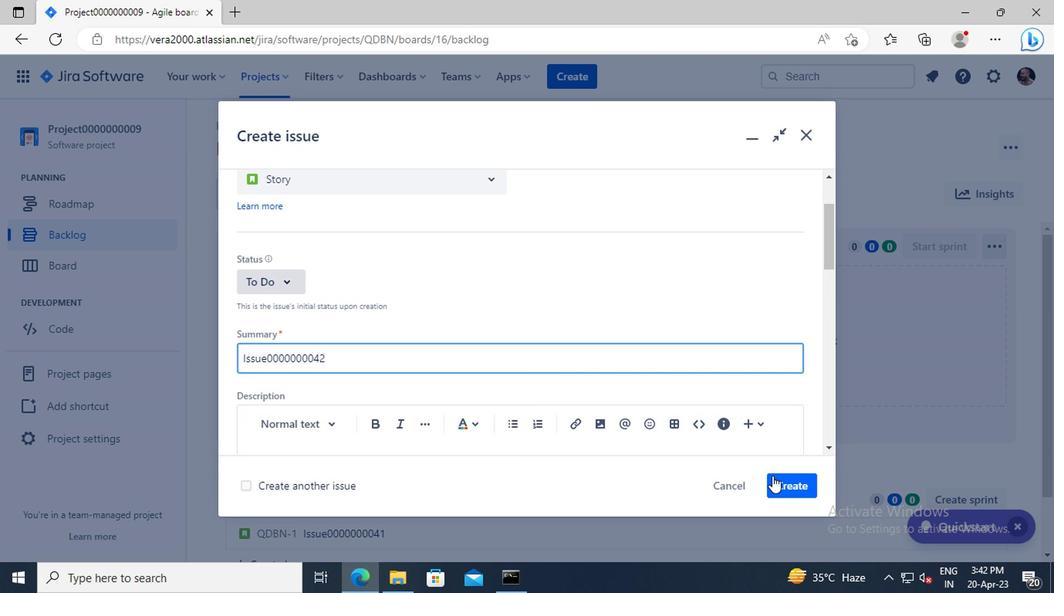 
Action: Mouse pressed left at (775, 488)
Screenshot: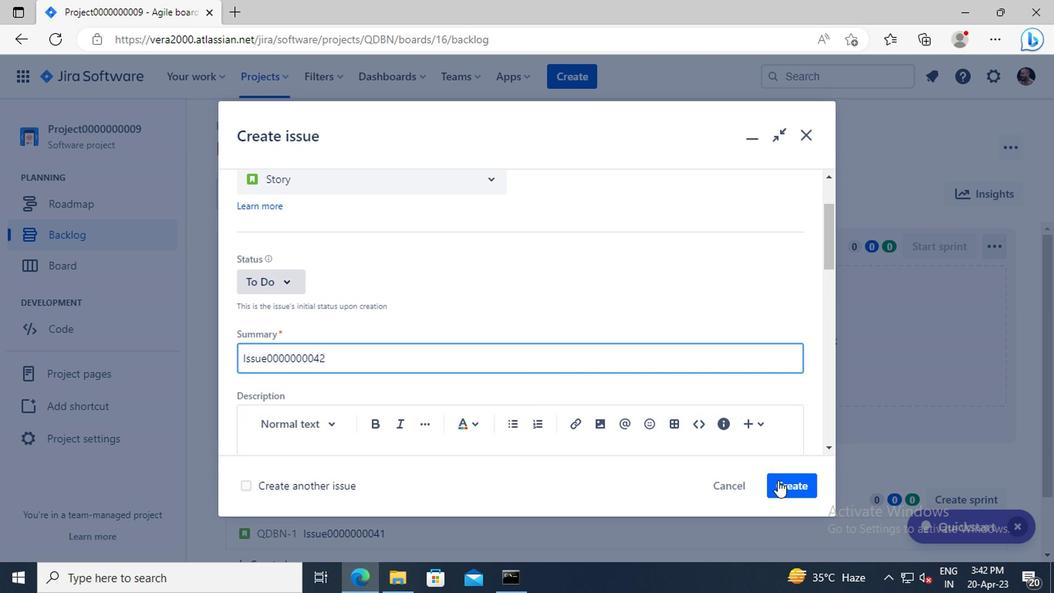 
Action: Mouse moved to (579, 73)
Screenshot: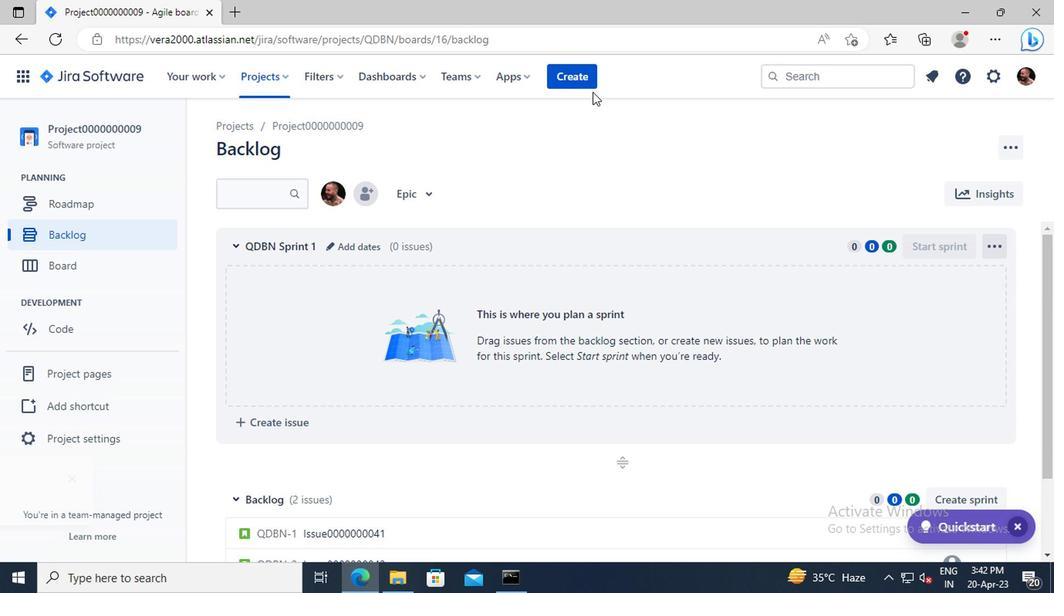 
Action: Mouse pressed left at (579, 73)
Screenshot: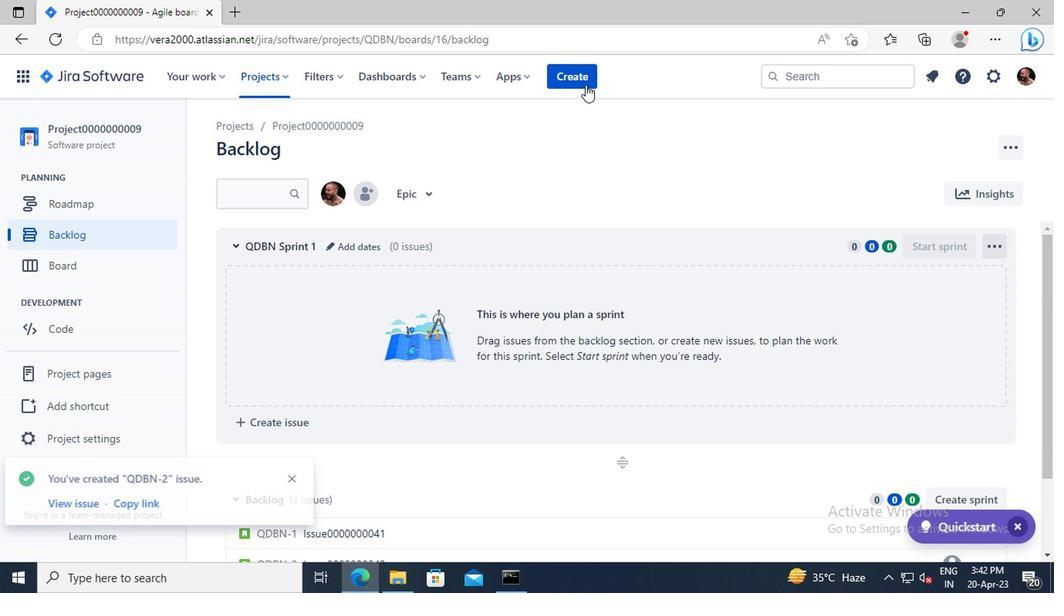 
Action: Mouse moved to (492, 244)
Screenshot: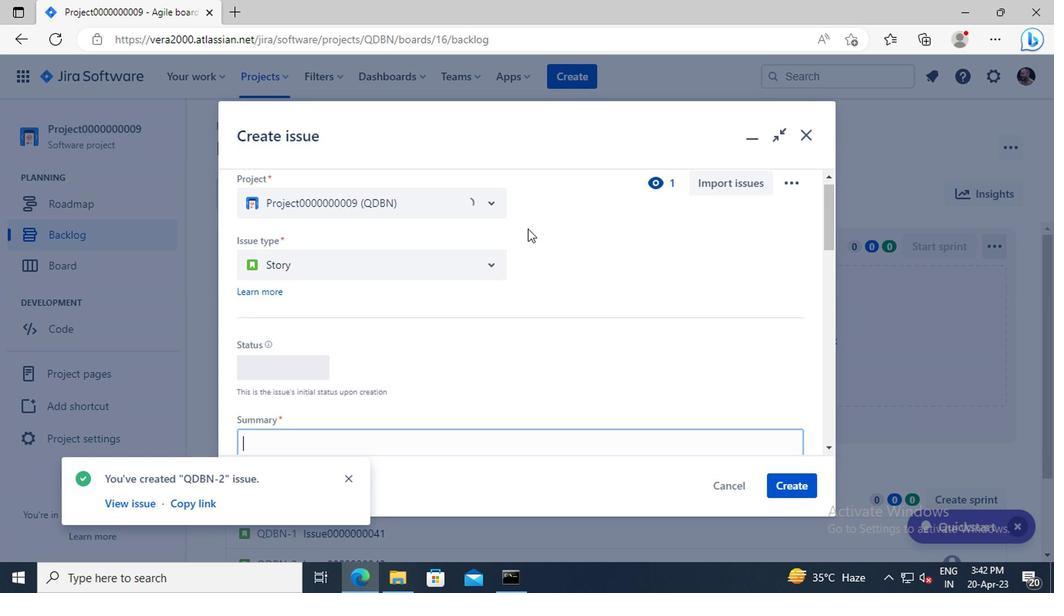 
Action: Mouse scrolled (492, 243) with delta (0, -1)
Screenshot: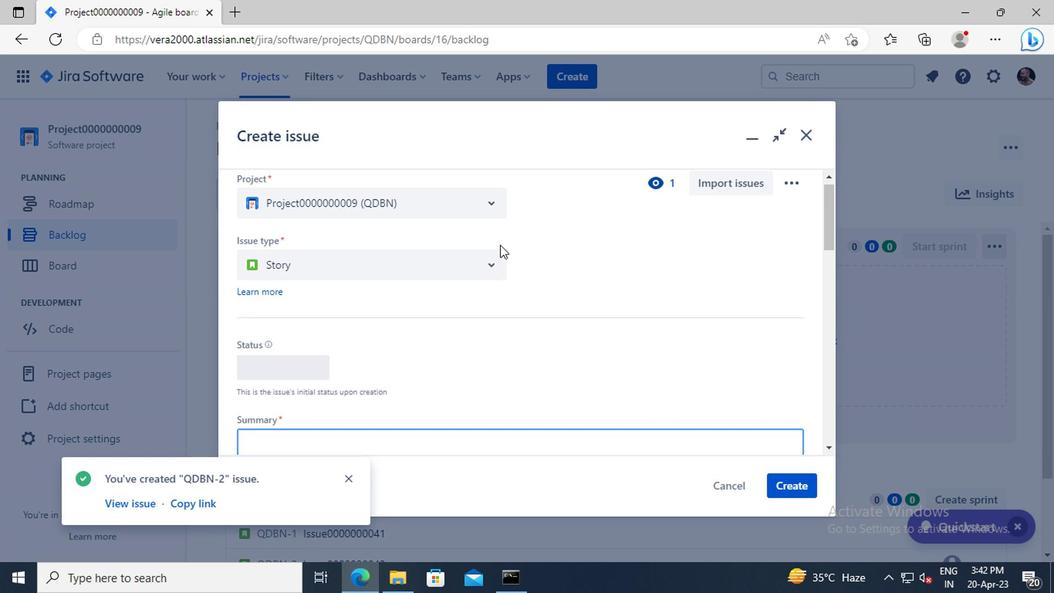 
Action: Mouse scrolled (492, 243) with delta (0, -1)
Screenshot: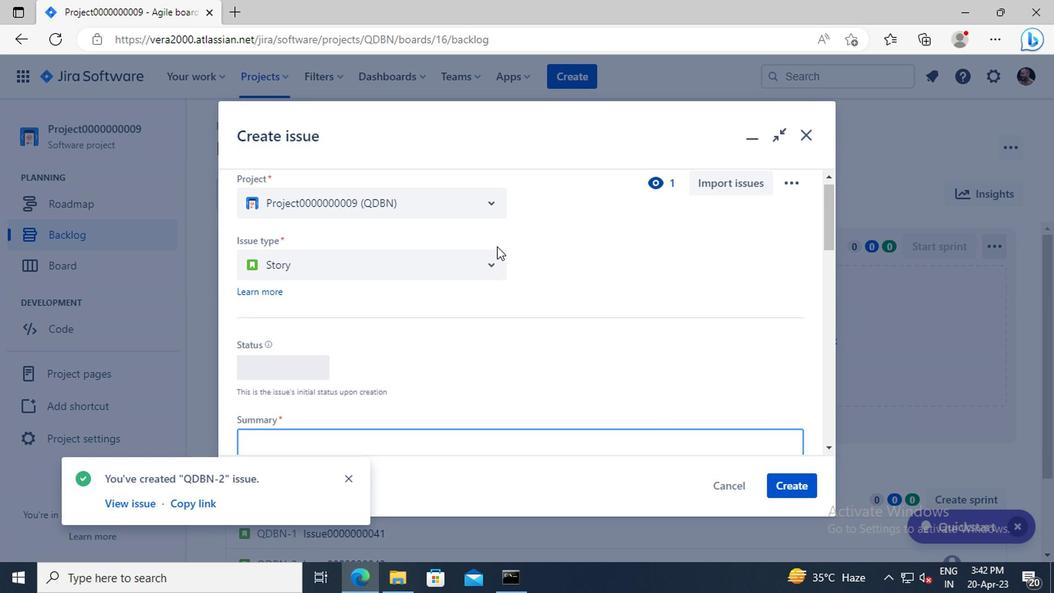 
Action: Mouse moved to (426, 351)
Screenshot: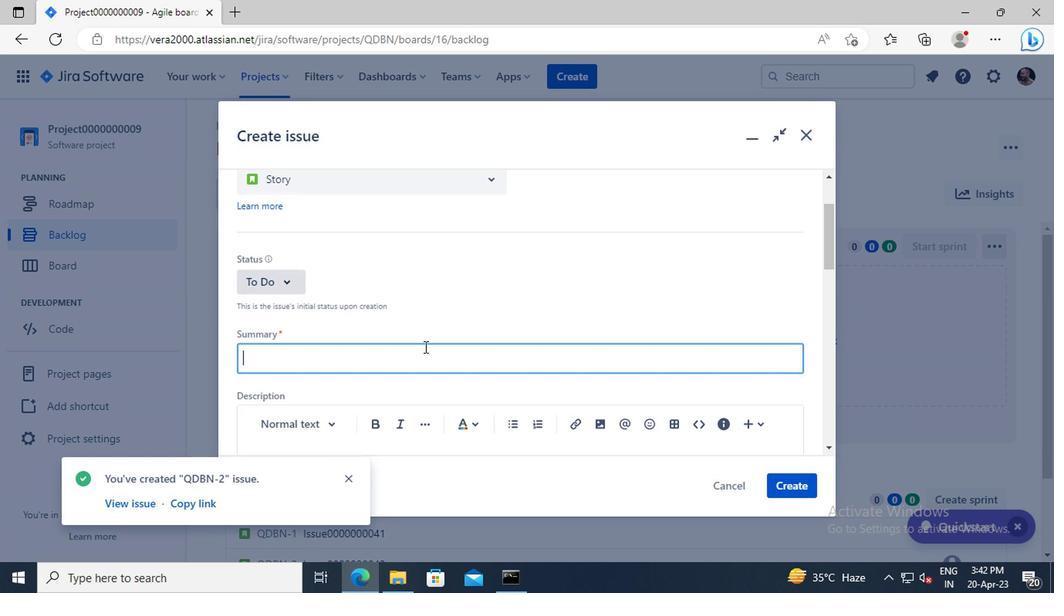 
Action: Mouse pressed left at (426, 351)
Screenshot: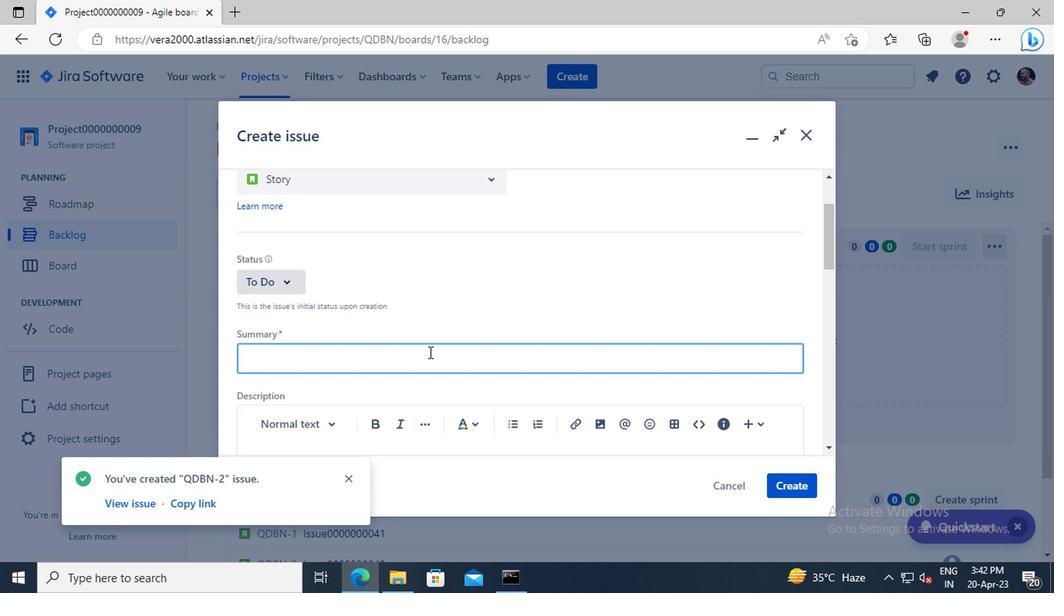 
Action: Mouse moved to (426, 352)
Screenshot: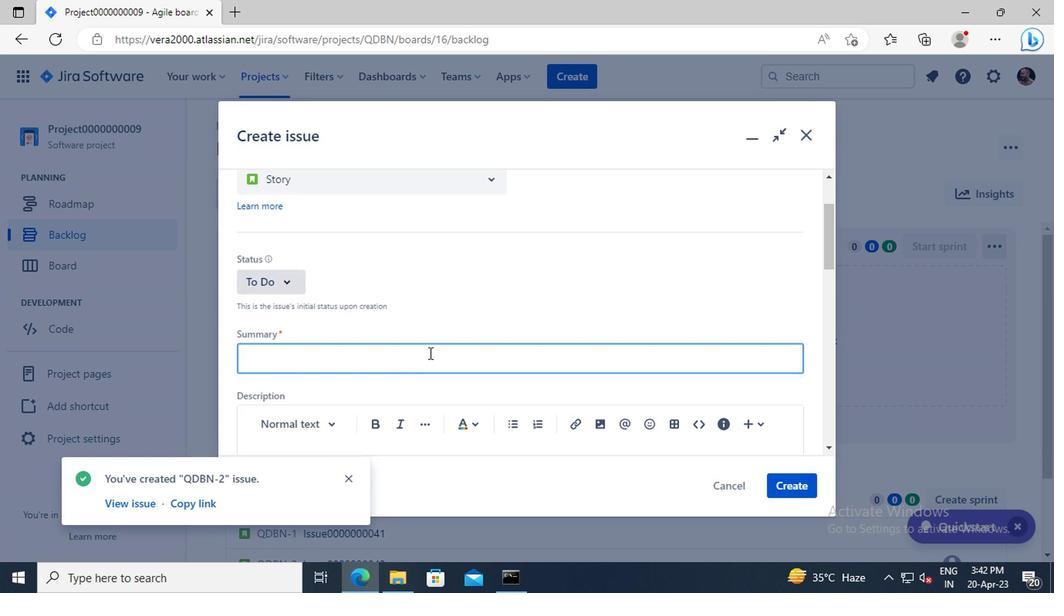 
Action: Key pressed <Key.shift>ISSUE0000000043
Screenshot: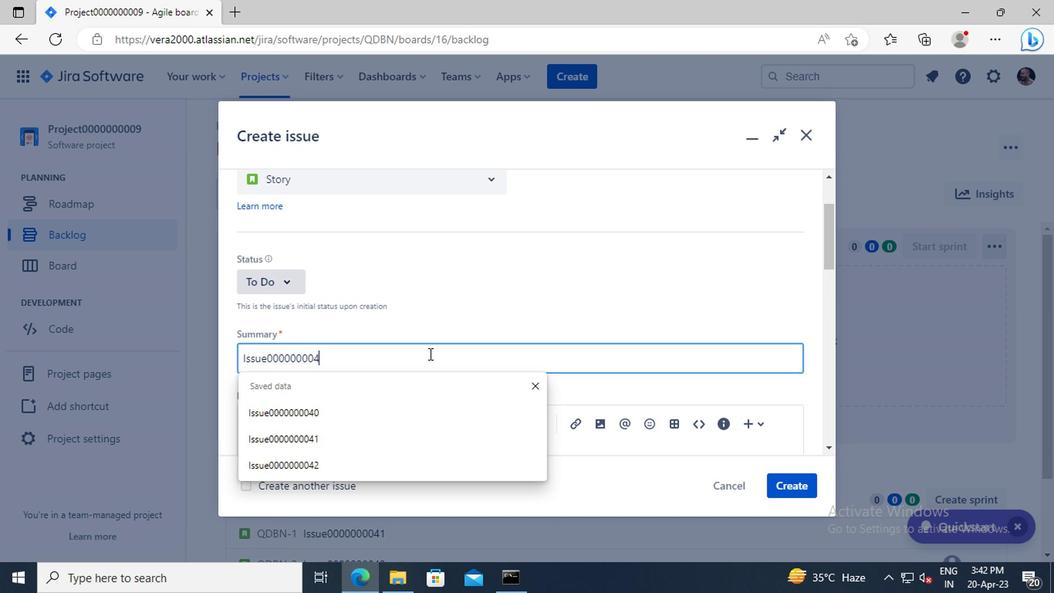 
Action: Mouse moved to (771, 484)
Screenshot: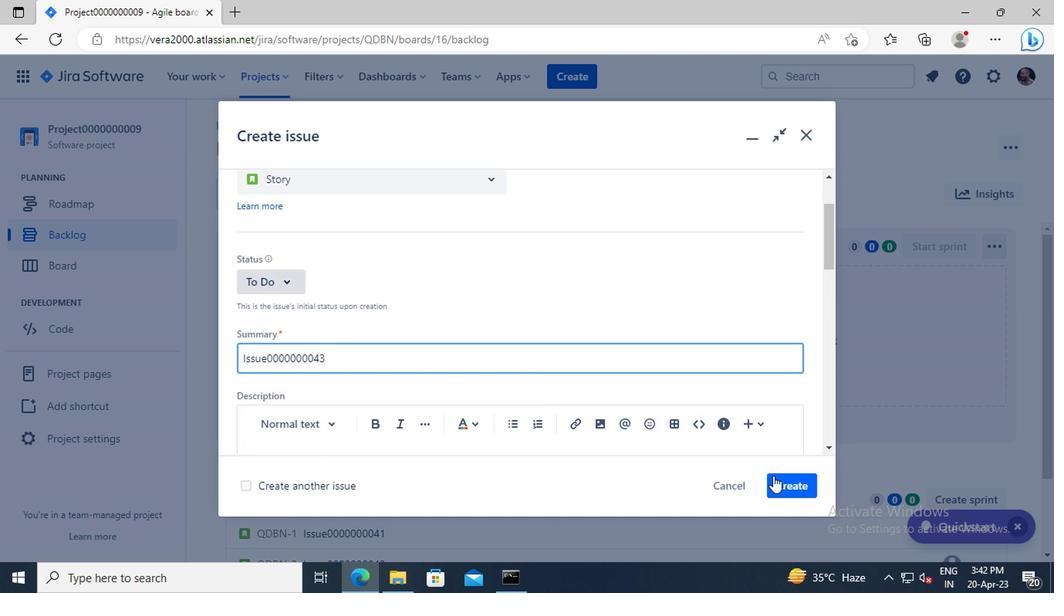 
Action: Mouse pressed left at (771, 484)
Screenshot: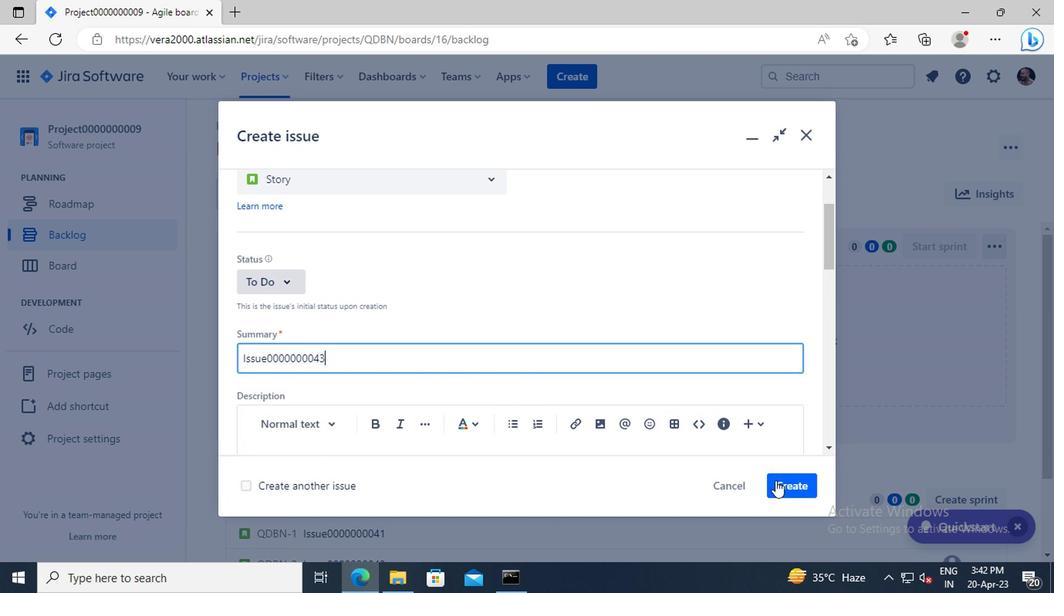
Action: Mouse moved to (771, 484)
Screenshot: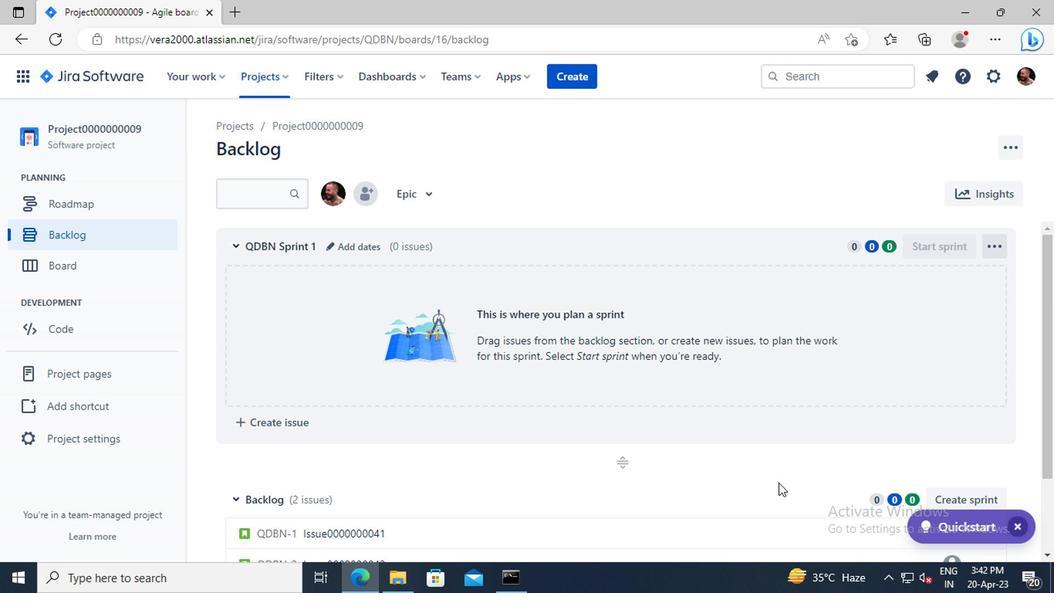 
